 Task: Add The Seaweed Bath Co. Everyday Mineral Lotion SPF 40 Sunscreen to the cart.
Action: Mouse moved to (270, 130)
Screenshot: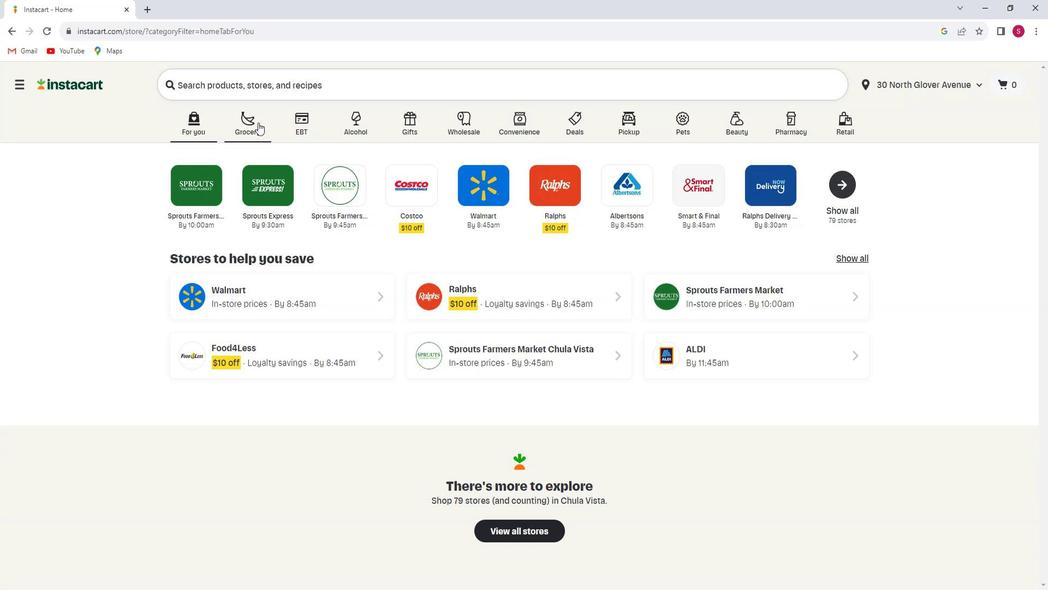 
Action: Mouse pressed left at (270, 130)
Screenshot: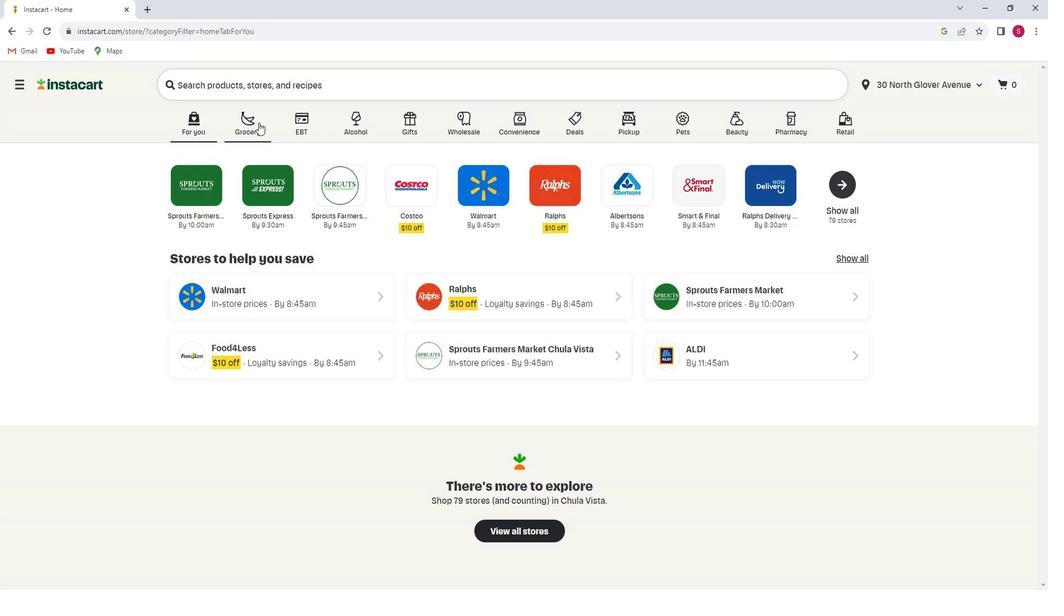 
Action: Mouse moved to (264, 336)
Screenshot: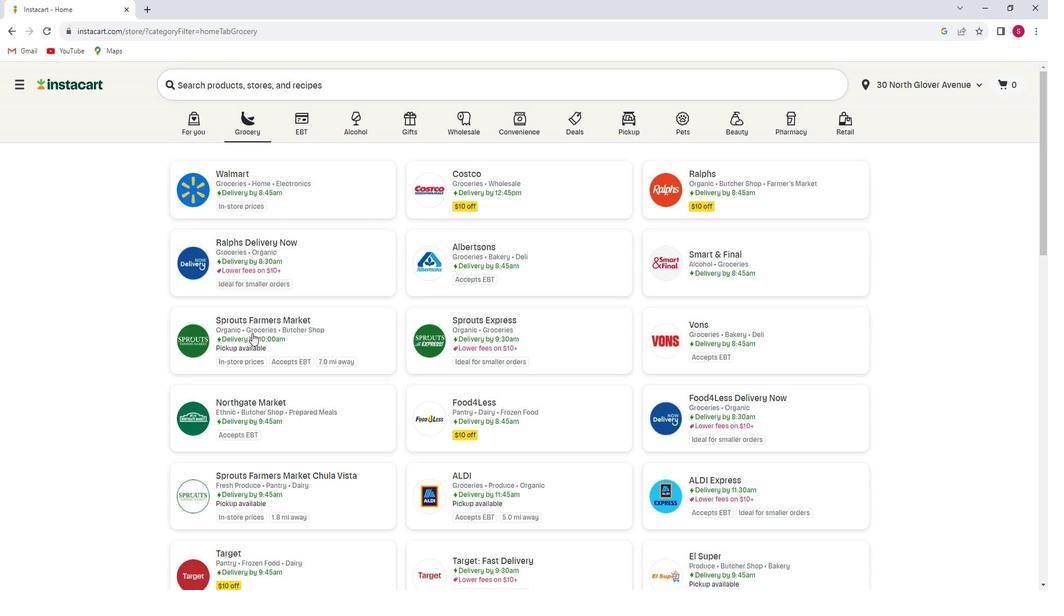 
Action: Mouse pressed left at (264, 336)
Screenshot: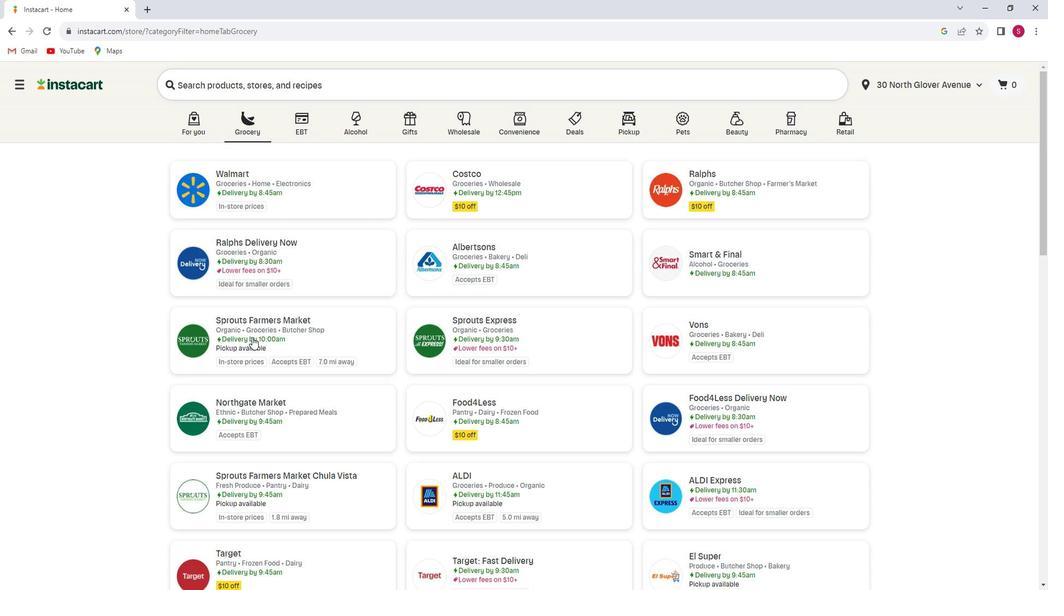 
Action: Mouse moved to (122, 344)
Screenshot: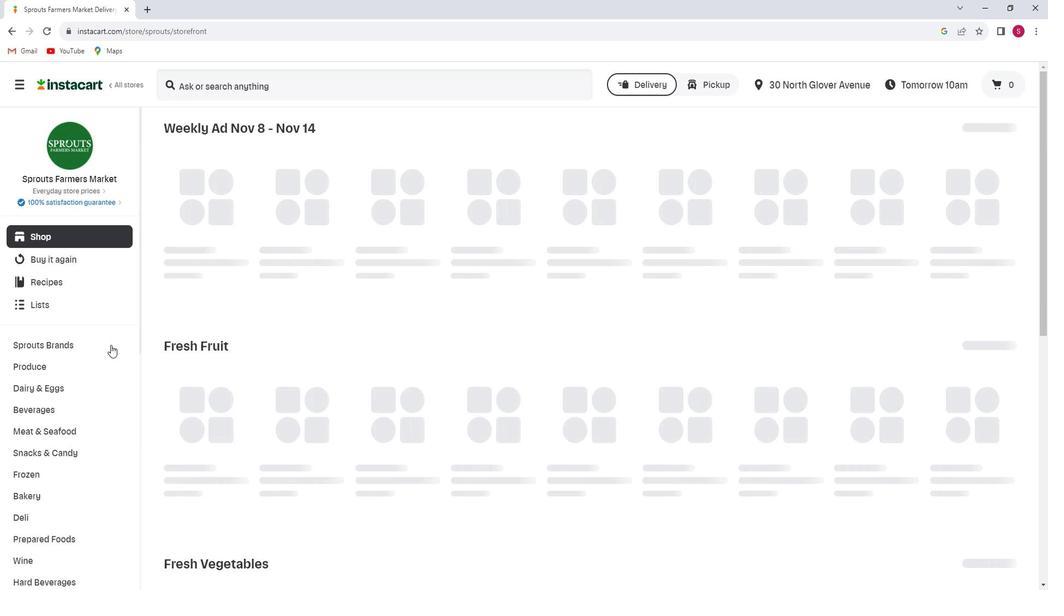 
Action: Mouse scrolled (122, 343) with delta (0, 0)
Screenshot: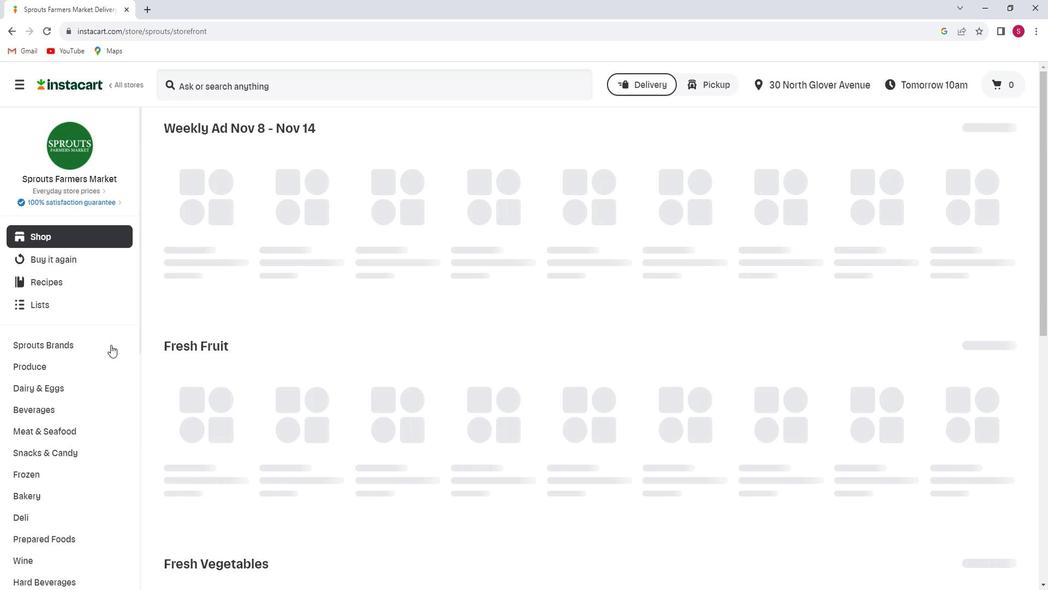 
Action: Mouse scrolled (122, 343) with delta (0, 0)
Screenshot: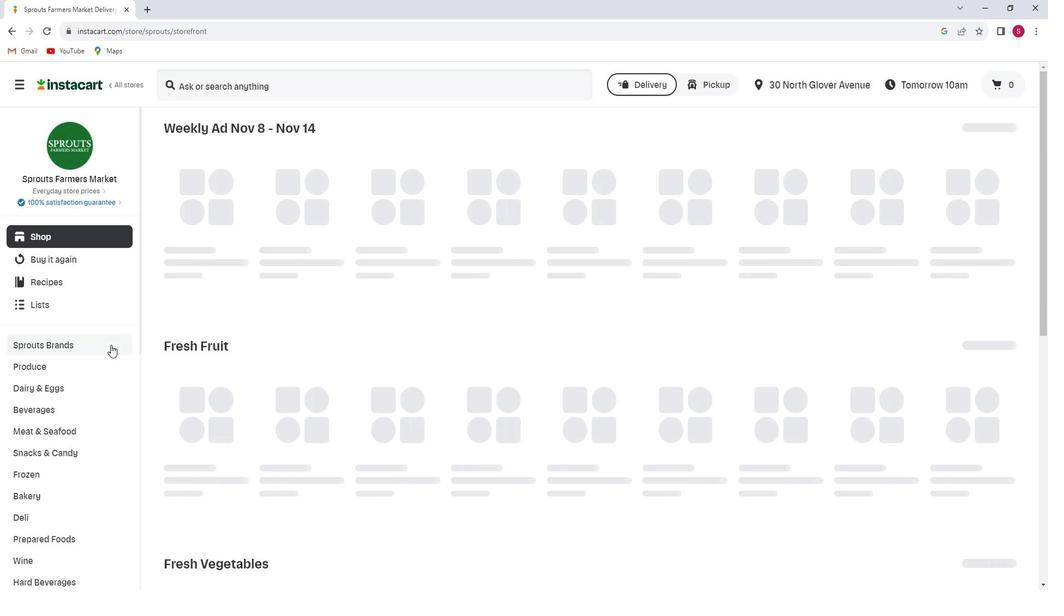 
Action: Mouse scrolled (122, 343) with delta (0, 0)
Screenshot: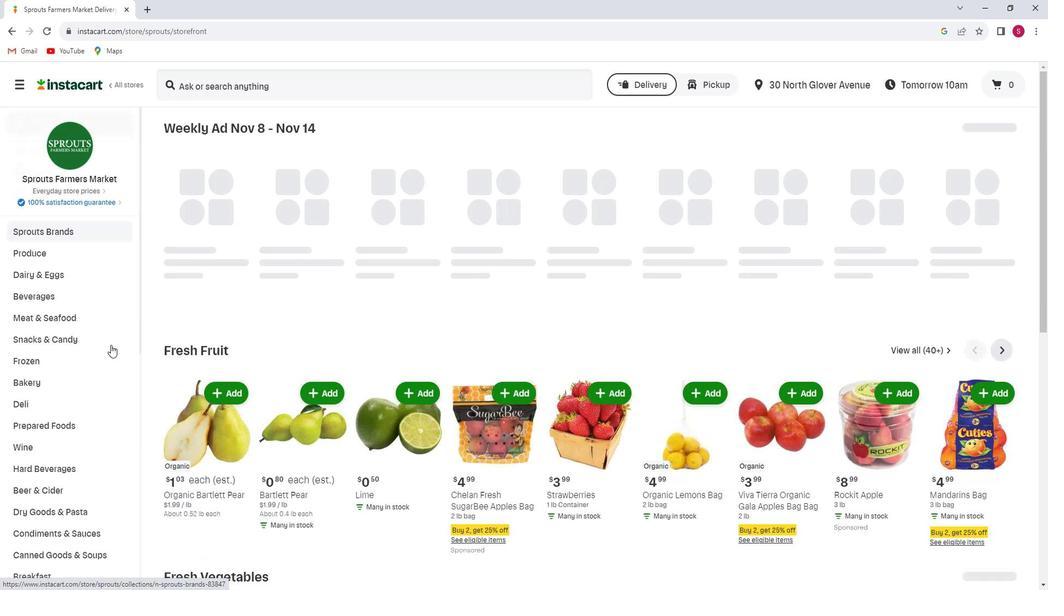 
Action: Mouse scrolled (122, 343) with delta (0, 0)
Screenshot: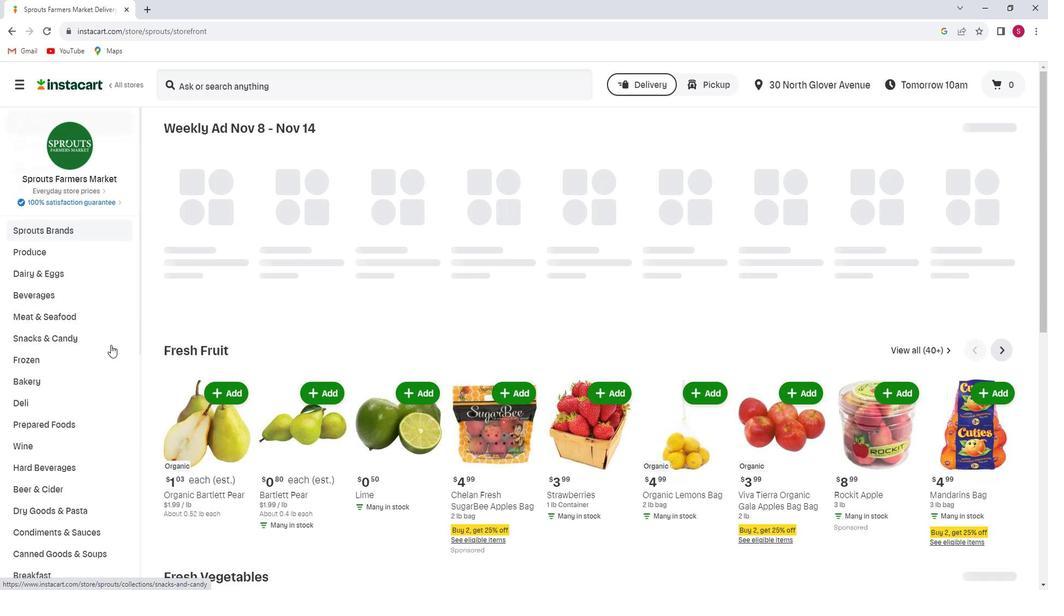 
Action: Mouse moved to (92, 356)
Screenshot: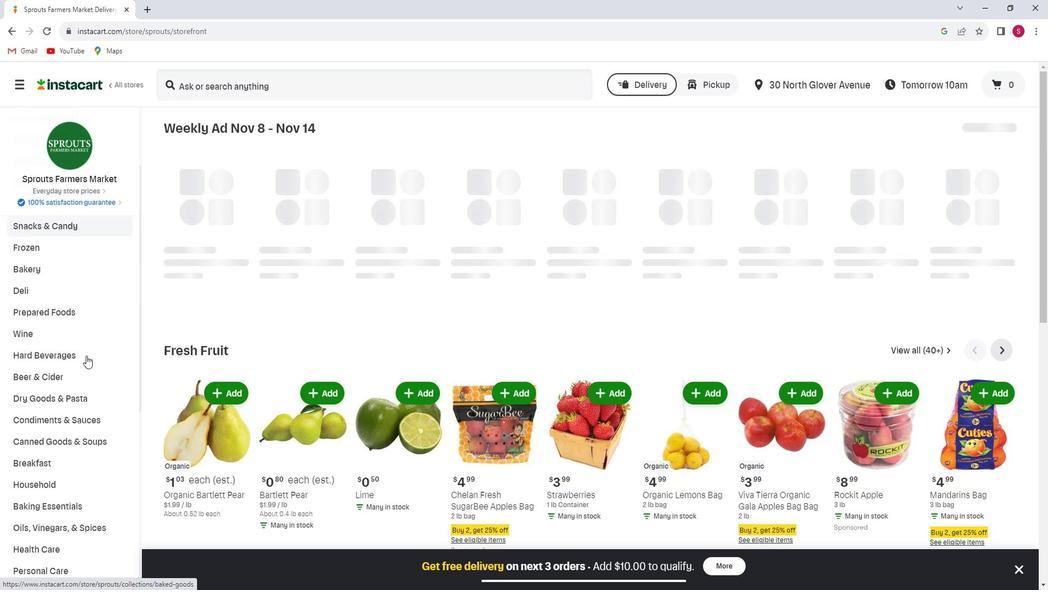 
Action: Mouse scrolled (92, 356) with delta (0, 0)
Screenshot: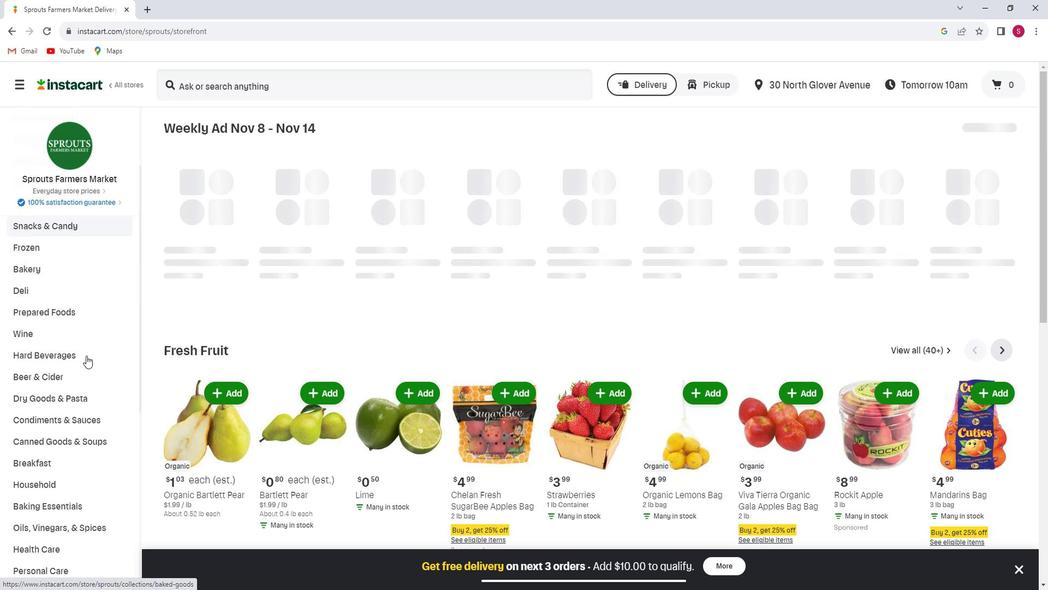 
Action: Mouse scrolled (92, 356) with delta (0, 0)
Screenshot: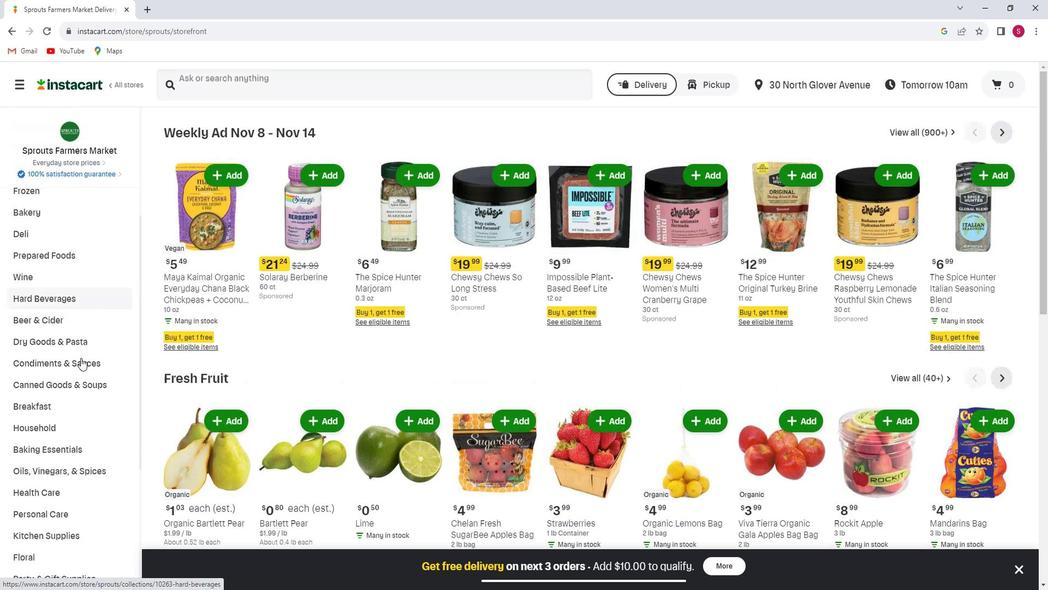 
Action: Mouse moved to (61, 373)
Screenshot: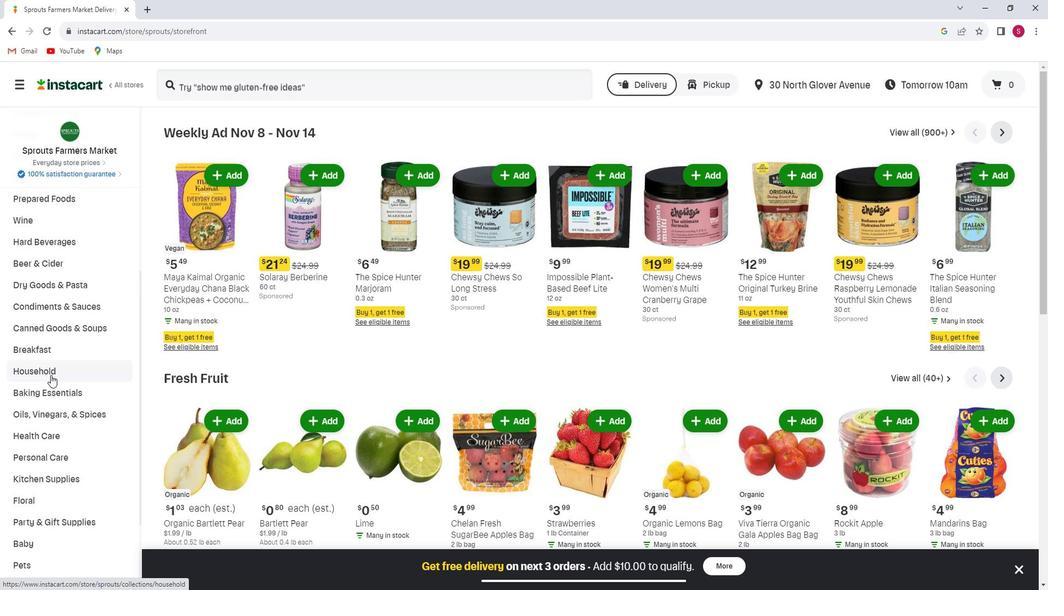 
Action: Mouse scrolled (61, 373) with delta (0, 0)
Screenshot: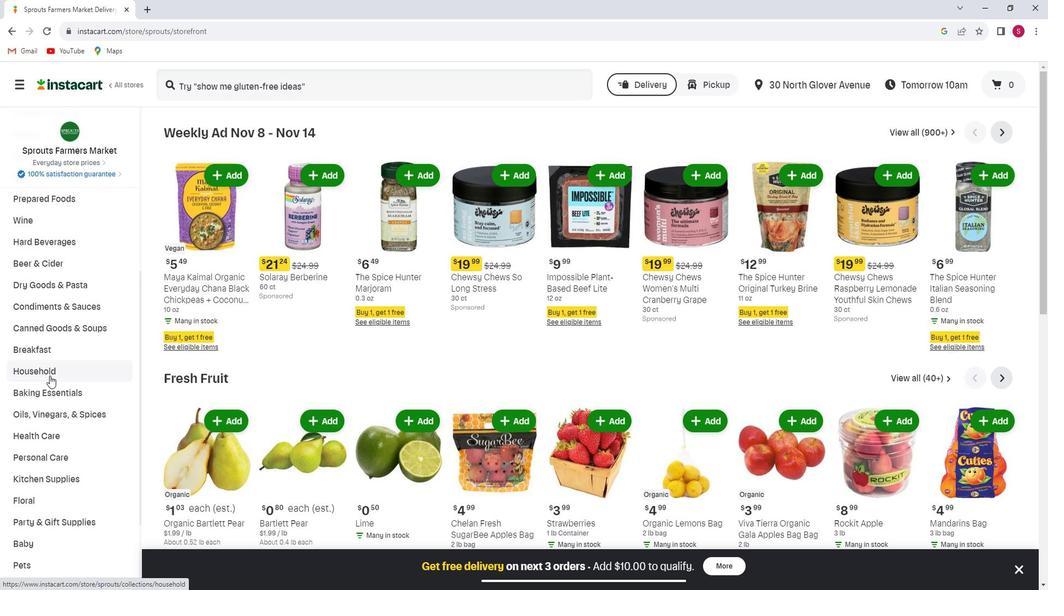 
Action: Mouse moved to (61, 373)
Screenshot: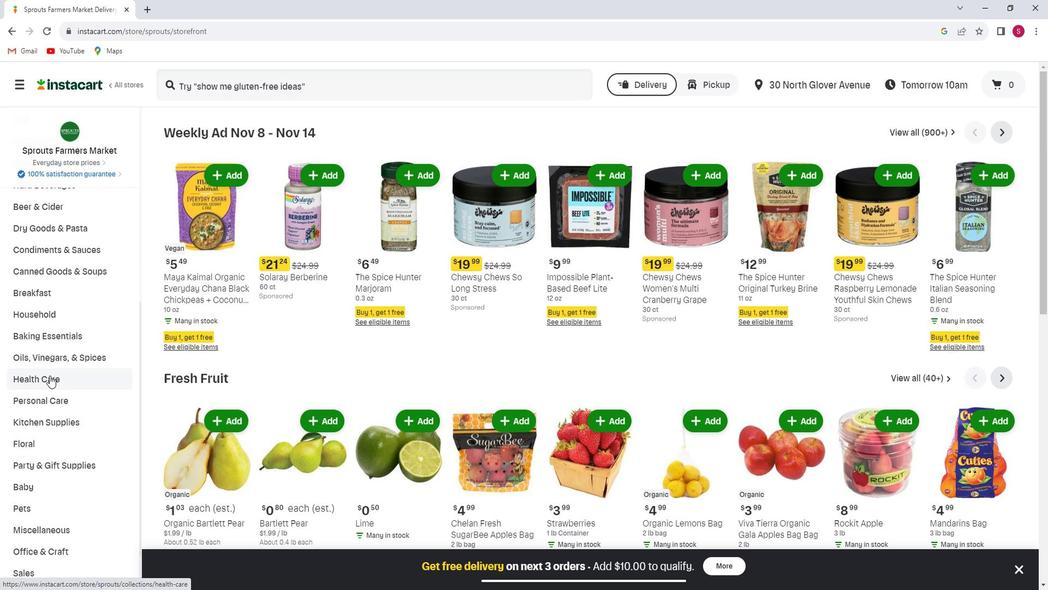 
Action: Mouse scrolled (61, 373) with delta (0, 0)
Screenshot: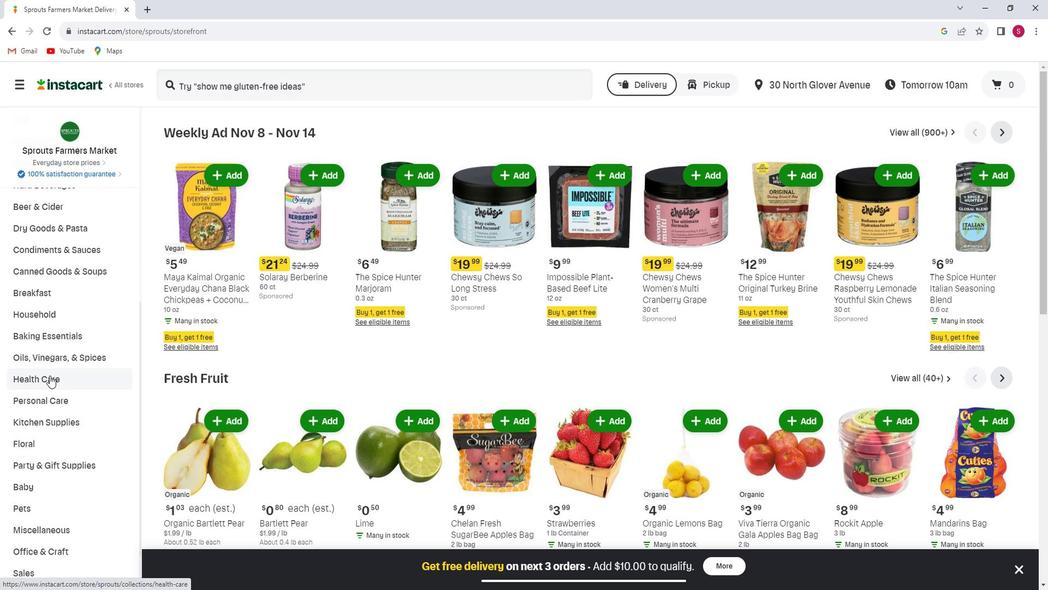 
Action: Mouse moved to (78, 345)
Screenshot: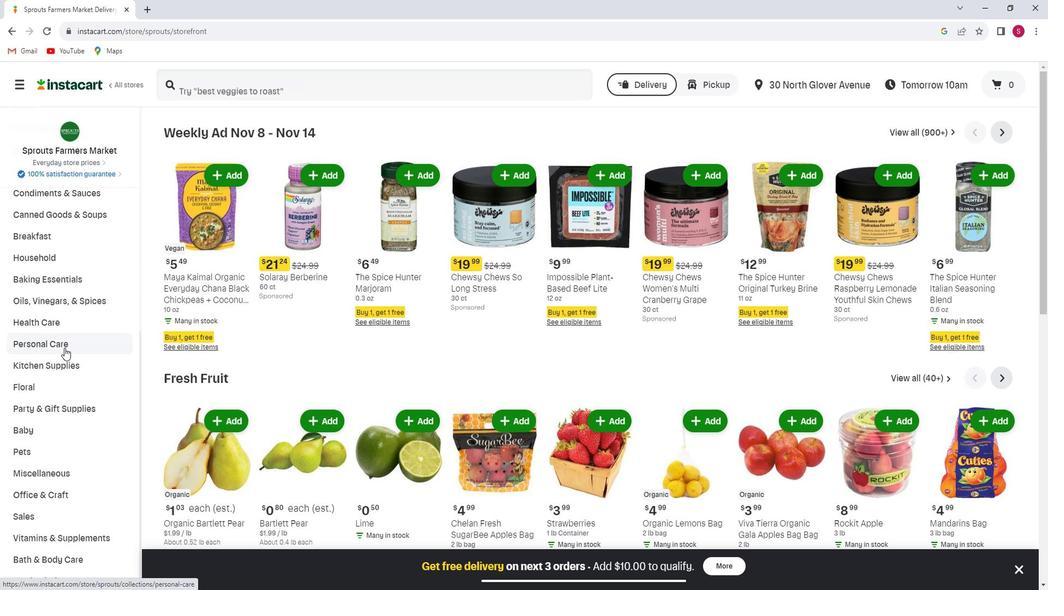 
Action: Mouse pressed left at (78, 345)
Screenshot: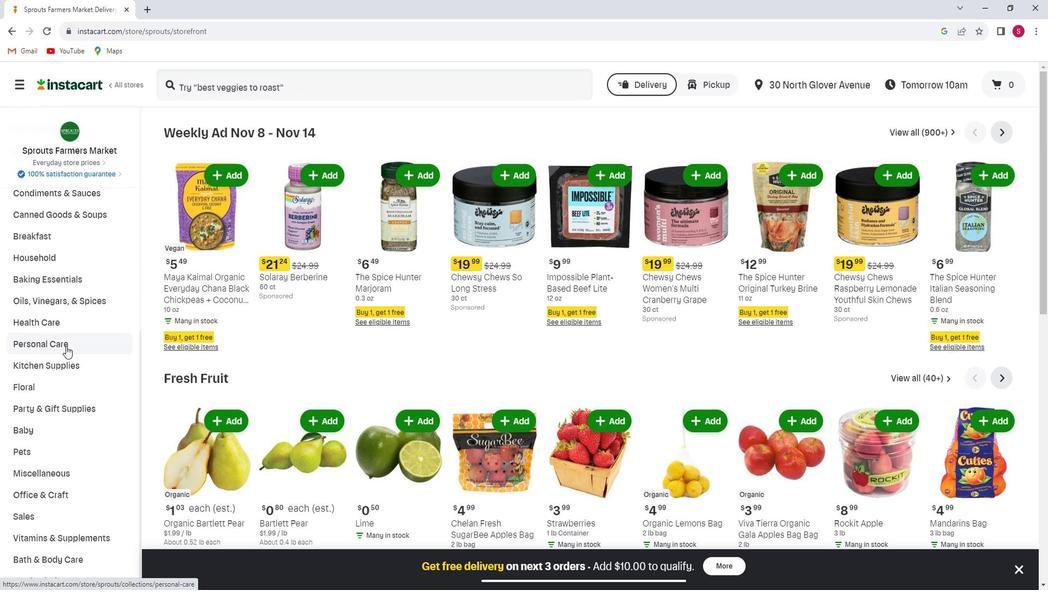 
Action: Mouse moved to (832, 293)
Screenshot: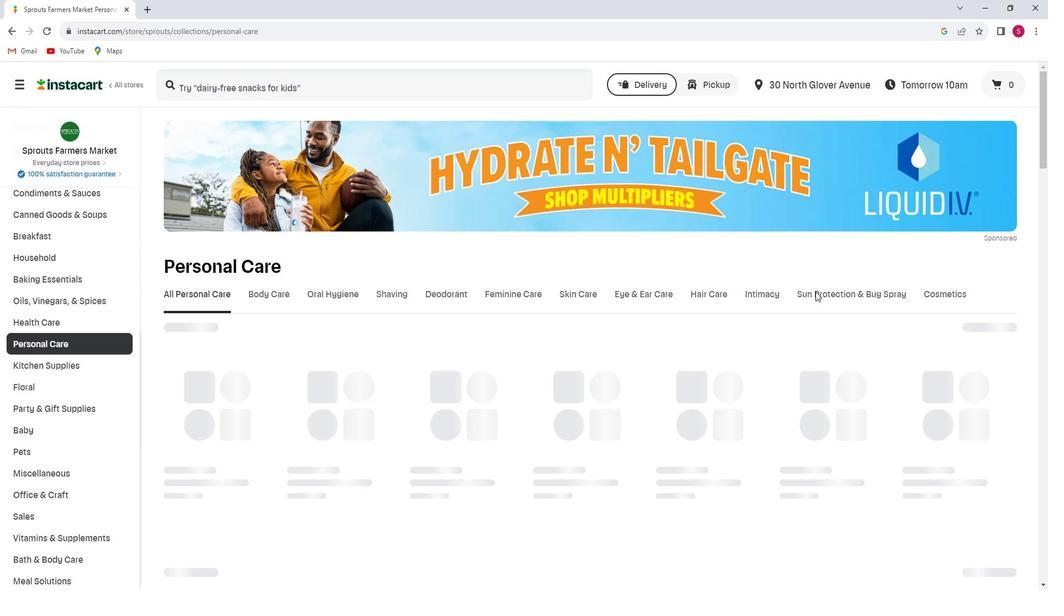 
Action: Mouse pressed left at (832, 293)
Screenshot: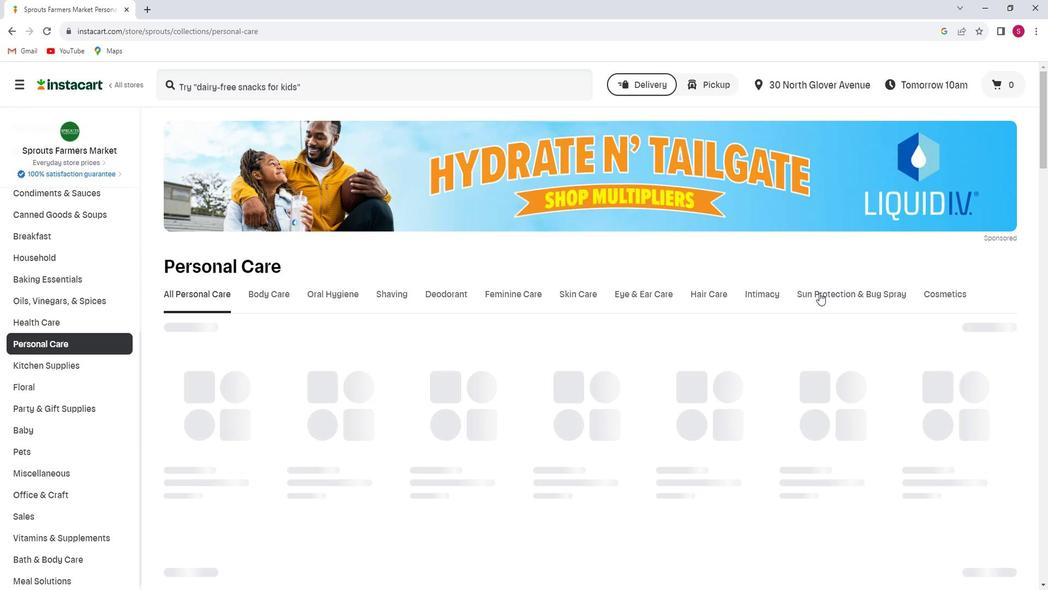 
Action: Mouse moved to (363, 93)
Screenshot: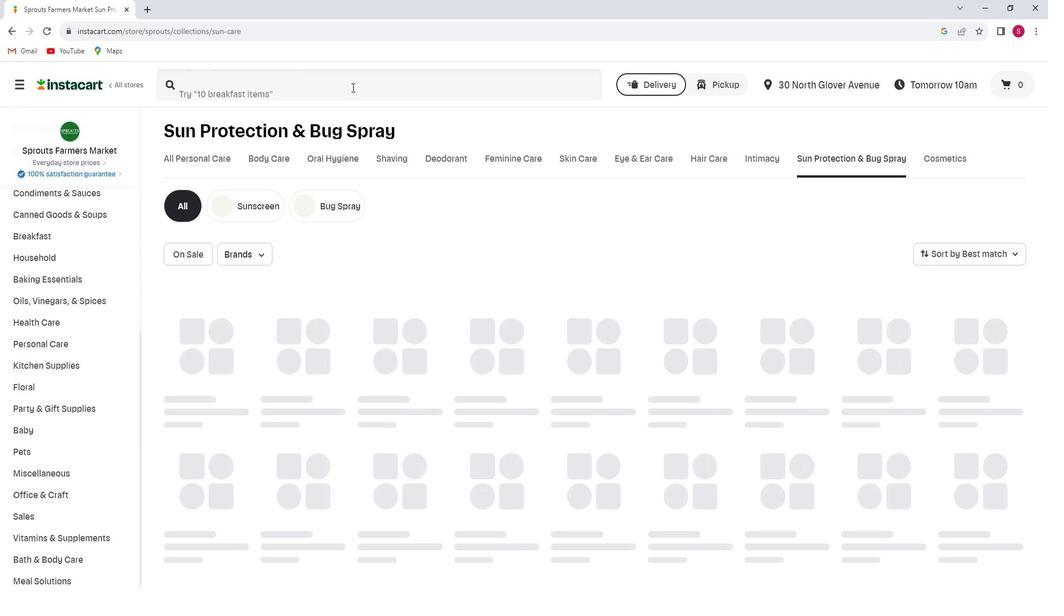 
Action: Mouse pressed left at (363, 93)
Screenshot: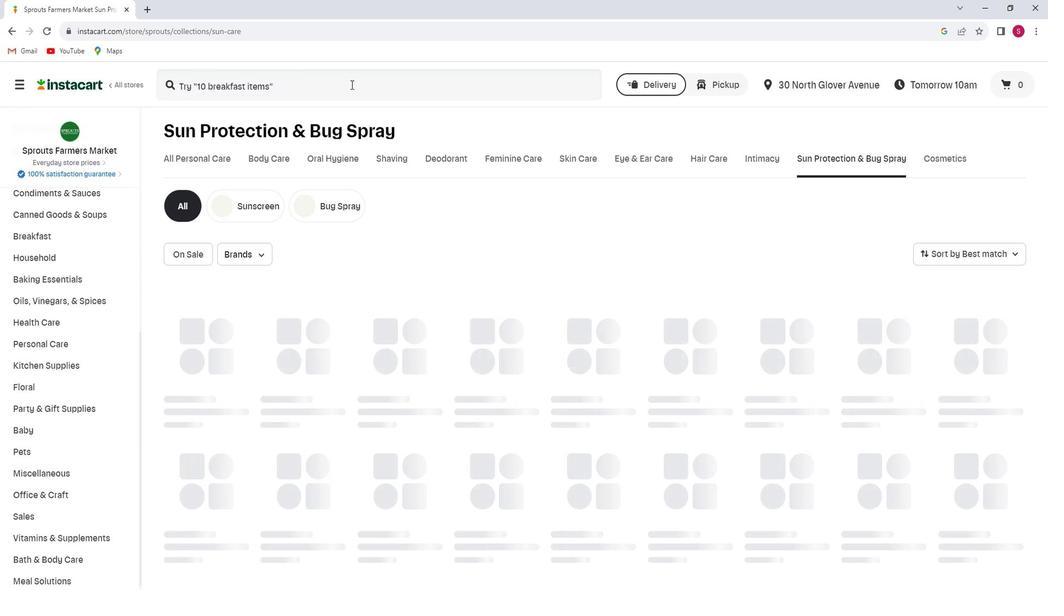 
Action: Mouse moved to (362, 93)
Screenshot: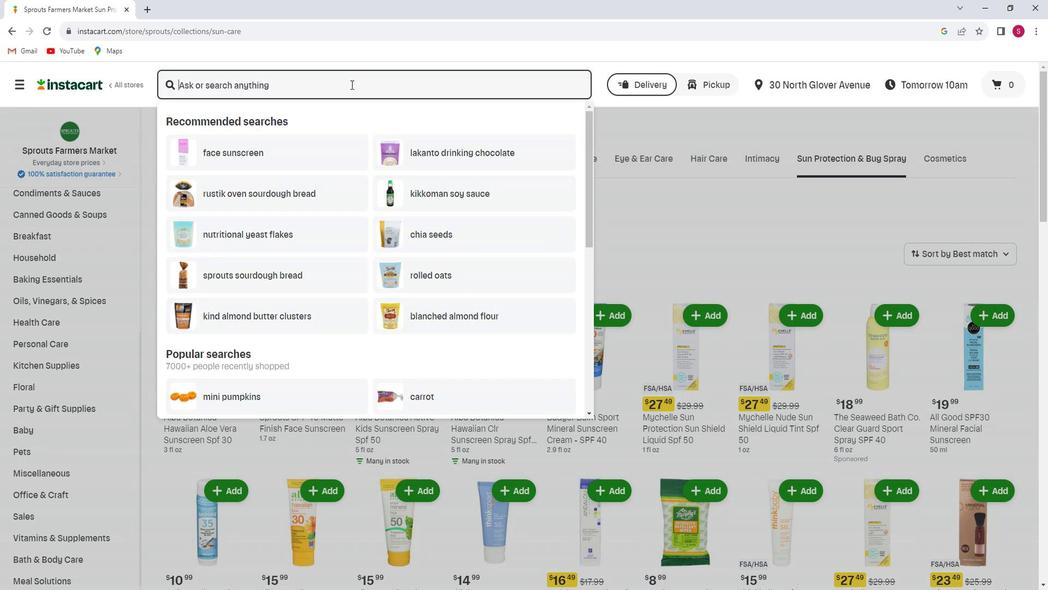 
Action: Key pressed <Key.shift>The<Key.space><Key.shift>Seaweed<Key.space><Key.shift>Bath<Key.space><Key.shift>Co.<Key.space><Key.shift>Everyday<Key.space><Key.shift>Mineral<Key.space><Key.shift>Lotion<Key.space><Key.shift>SPF<Key.space>40<Key.space><Key.shift>Sunscreen<Key.space><Key.enter>
Screenshot: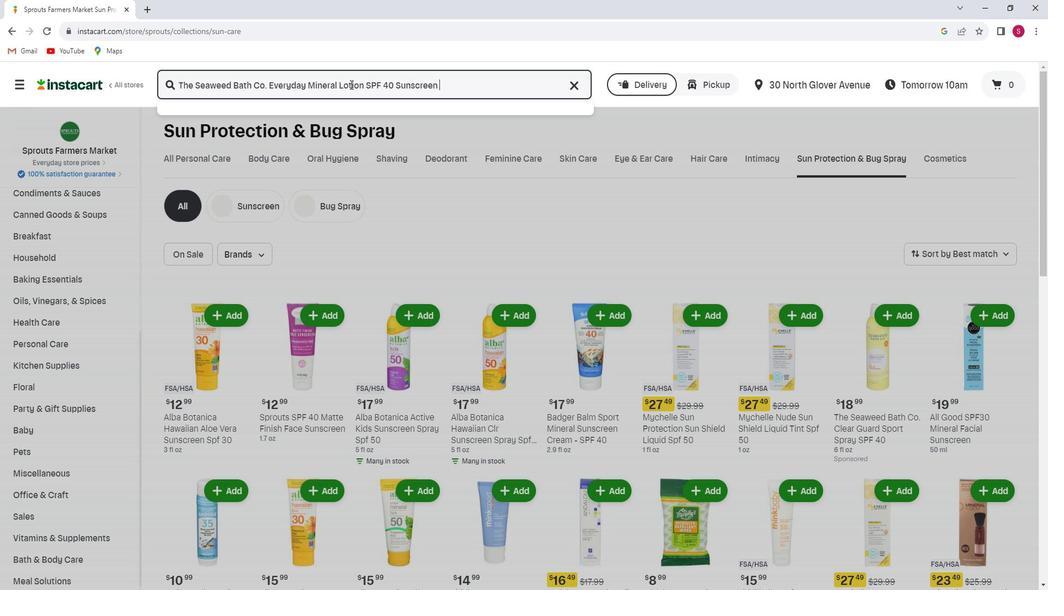 
Action: Mouse moved to (379, 151)
Screenshot: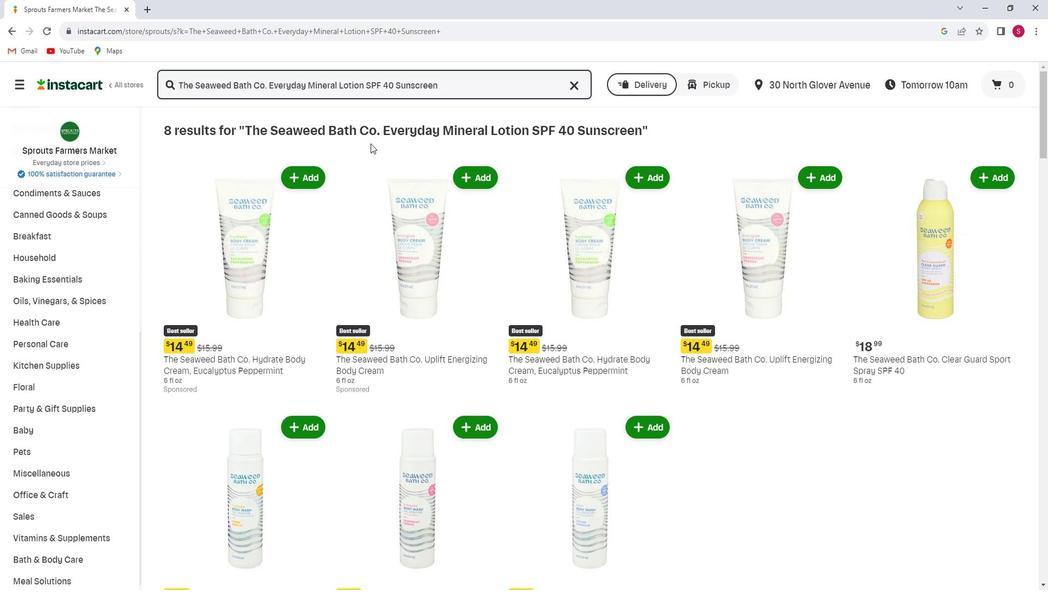 
Action: Mouse scrolled (379, 150) with delta (0, 0)
Screenshot: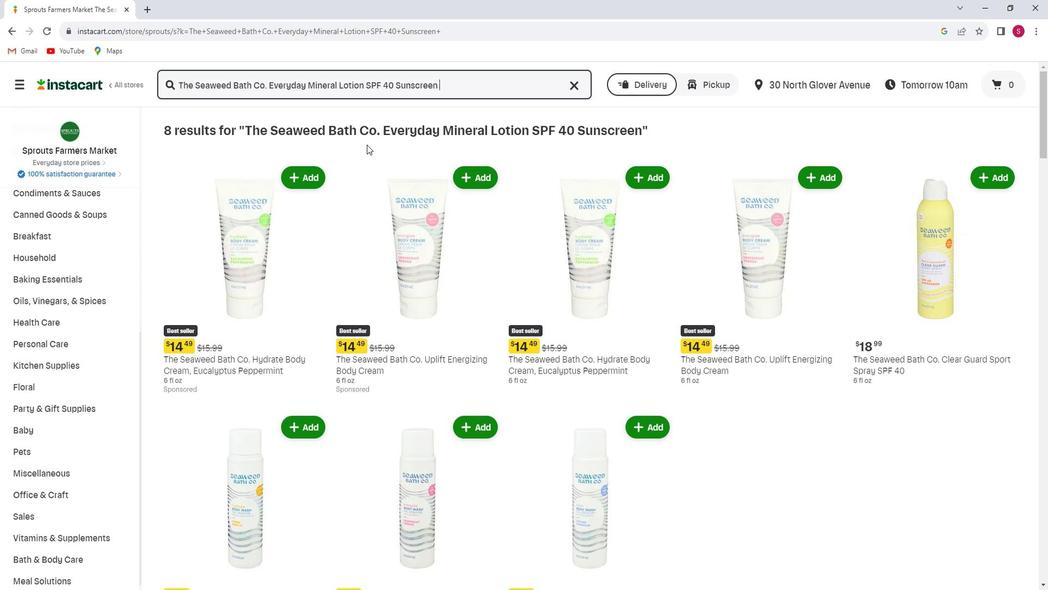 
Action: Mouse moved to (375, 162)
Screenshot: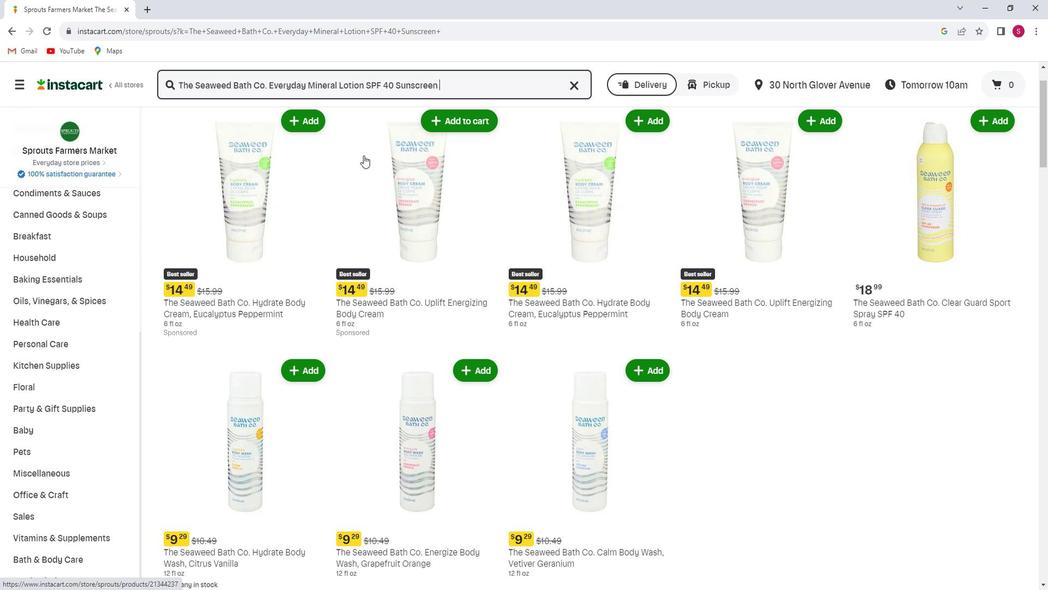 
Action: Mouse scrolled (375, 161) with delta (0, 0)
Screenshot: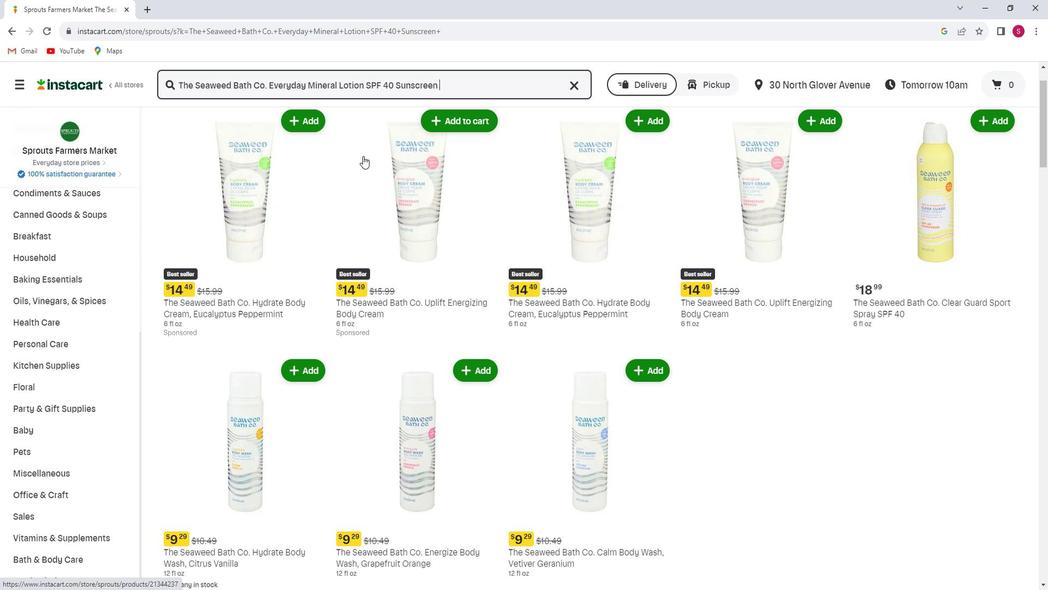 
Action: Mouse scrolled (375, 162) with delta (0, 0)
Screenshot: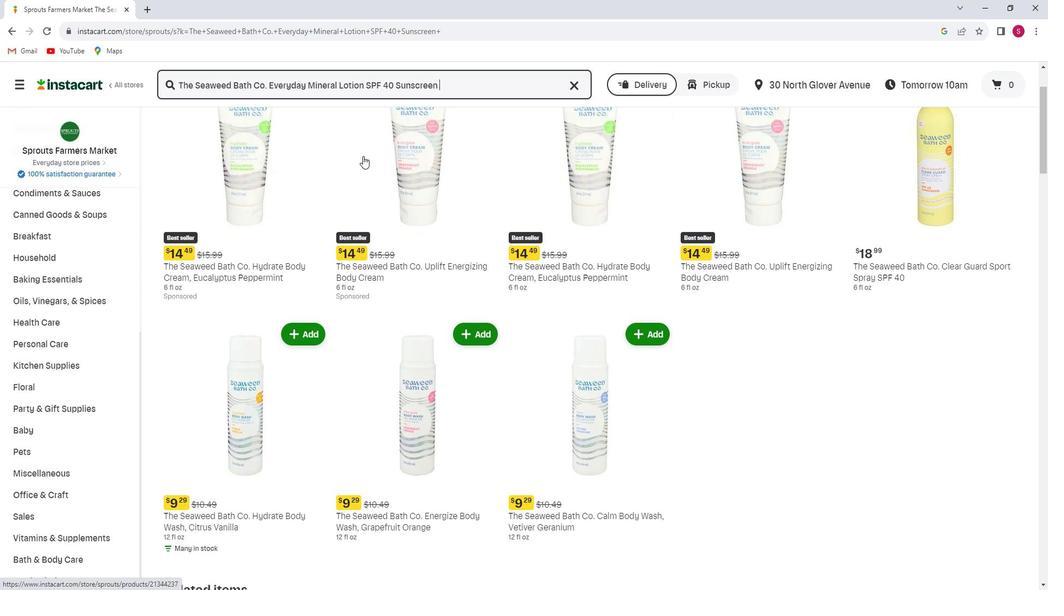 
Action: Mouse scrolled (375, 161) with delta (0, 0)
Screenshot: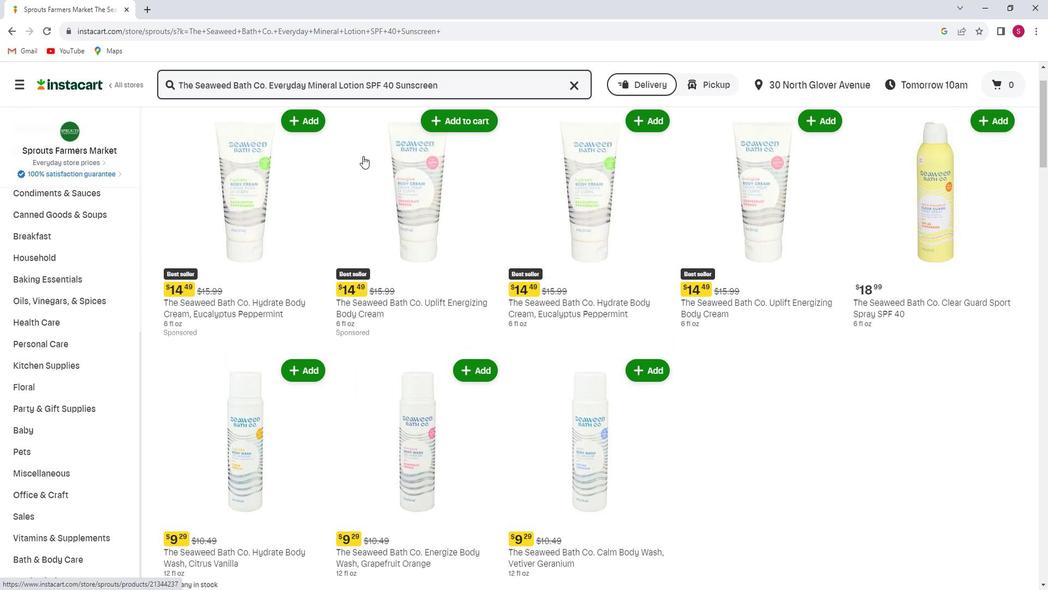 
Action: Mouse scrolled (375, 161) with delta (0, 0)
Screenshot: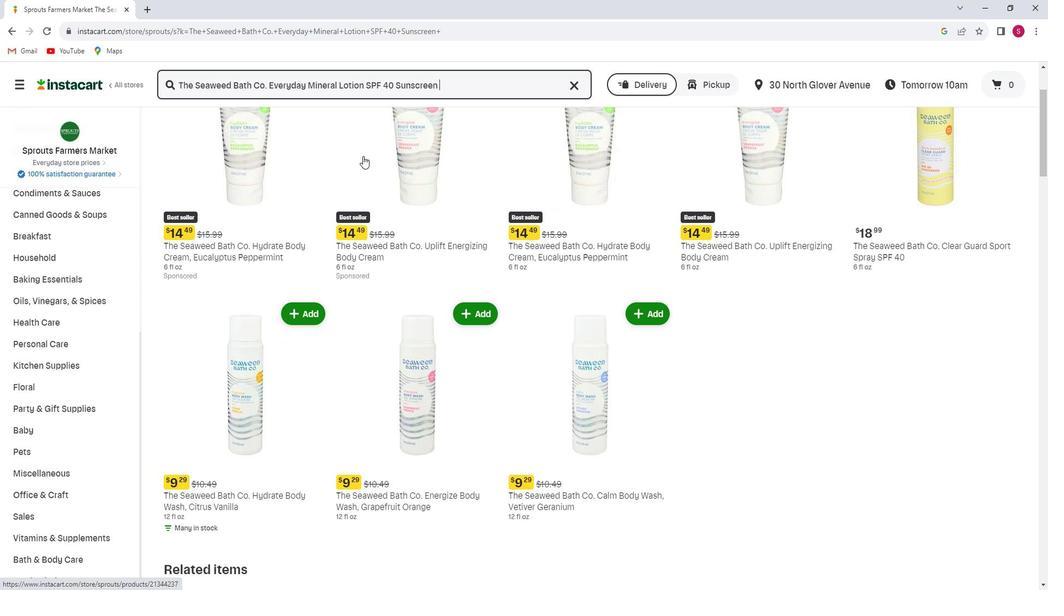
Action: Mouse scrolled (375, 161) with delta (0, 0)
Screenshot: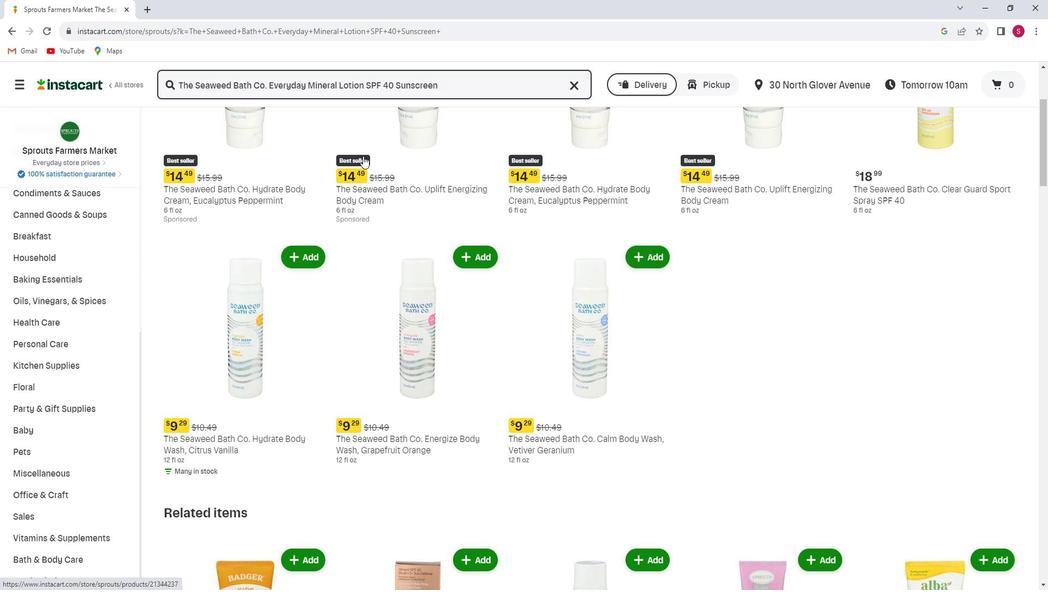 
Action: Mouse scrolled (375, 162) with delta (0, 0)
Screenshot: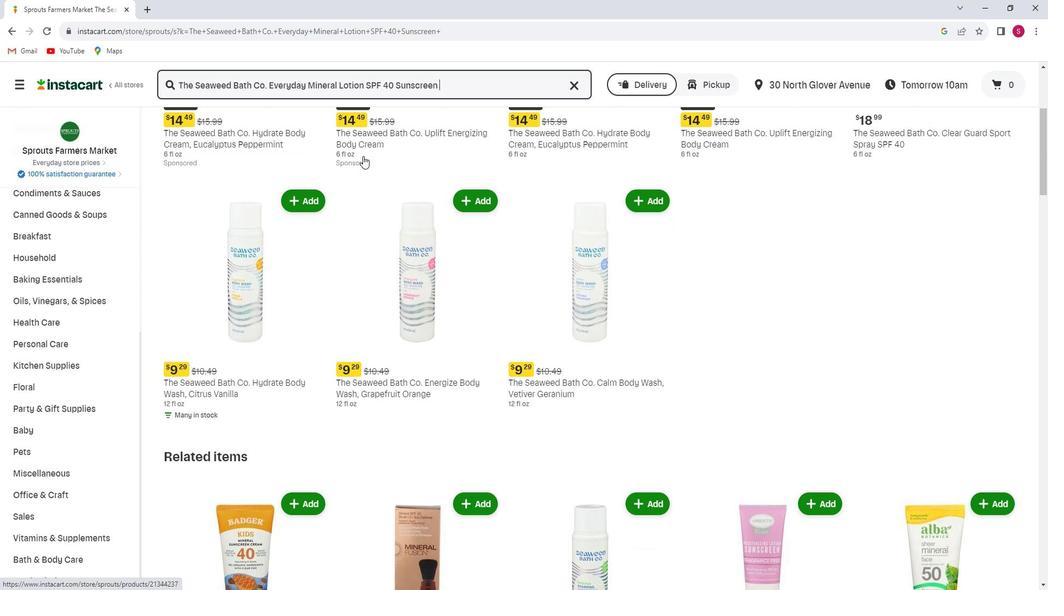 
Action: Mouse scrolled (375, 161) with delta (0, 0)
Screenshot: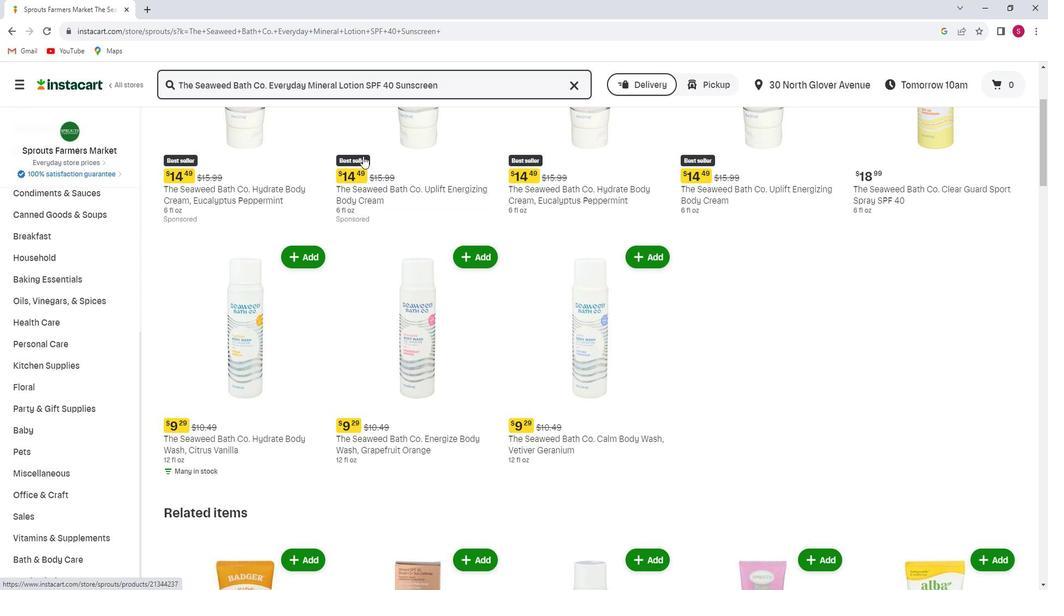 
Action: Mouse scrolled (375, 161) with delta (0, 0)
Screenshot: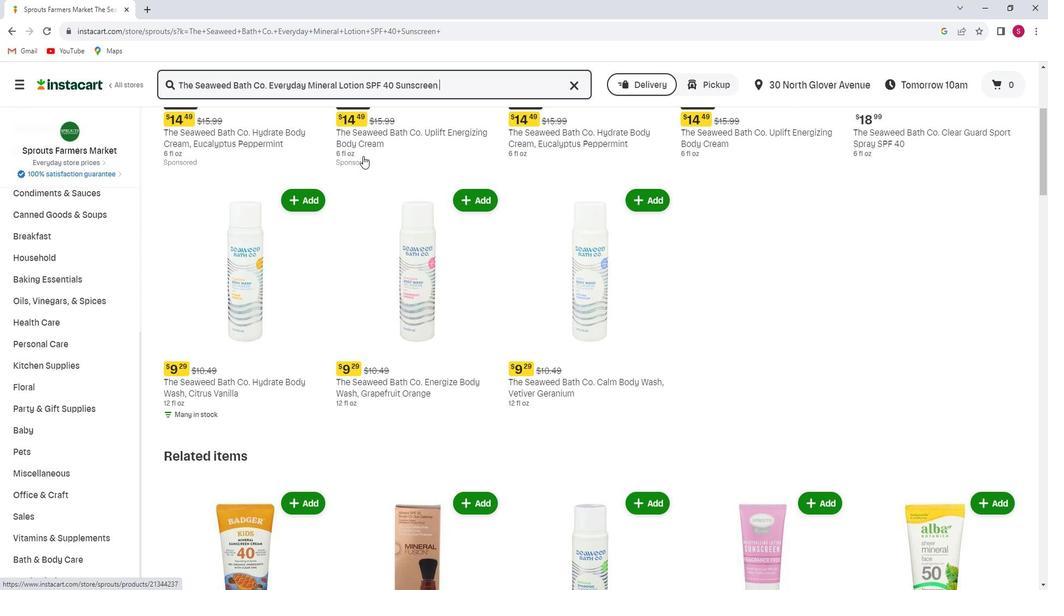 
Action: Mouse scrolled (375, 161) with delta (0, 0)
Screenshot: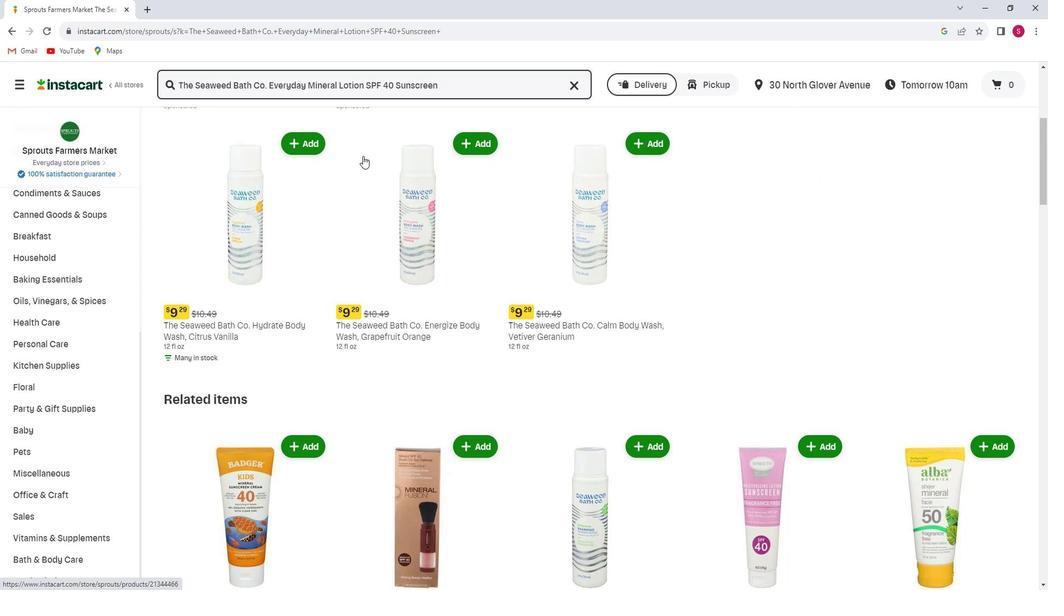 
Action: Mouse scrolled (375, 161) with delta (0, 0)
Screenshot: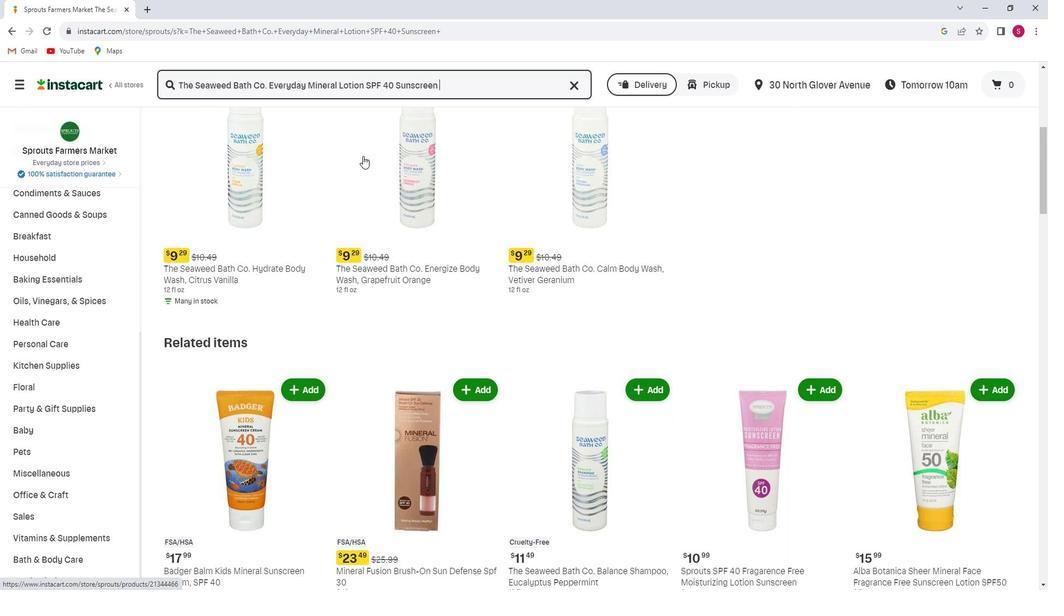 
Action: Mouse scrolled (375, 161) with delta (0, 0)
Screenshot: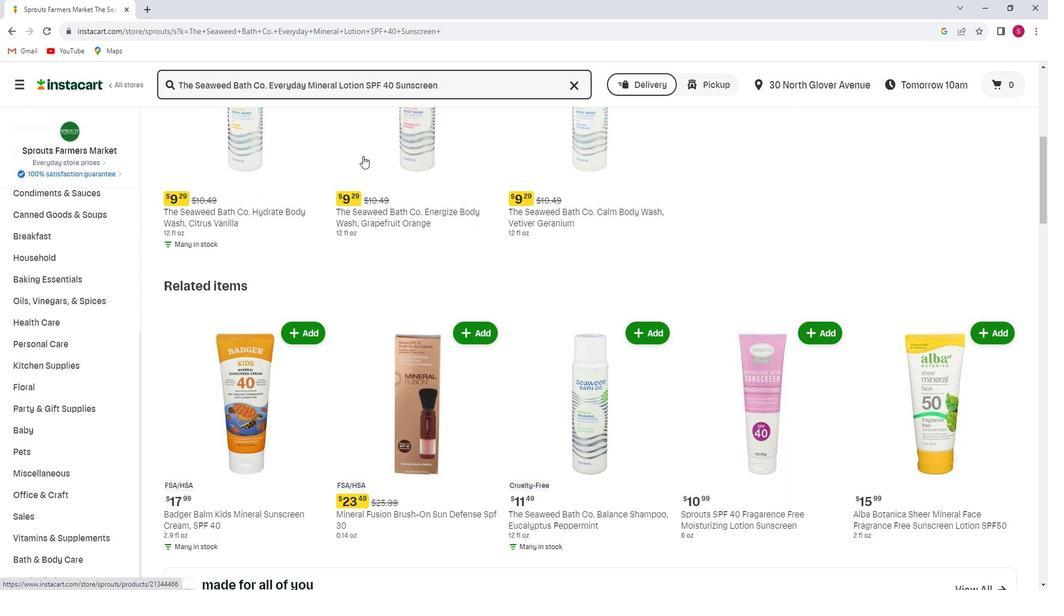 
Action: Mouse scrolled (375, 161) with delta (0, 0)
Screenshot: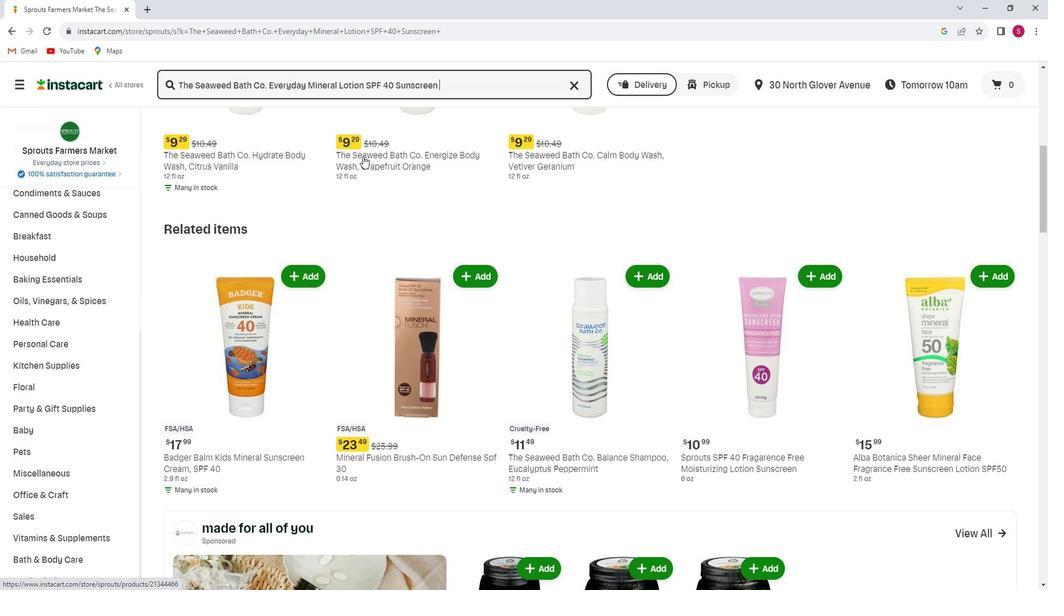 
Action: Mouse scrolled (375, 161) with delta (0, 0)
Screenshot: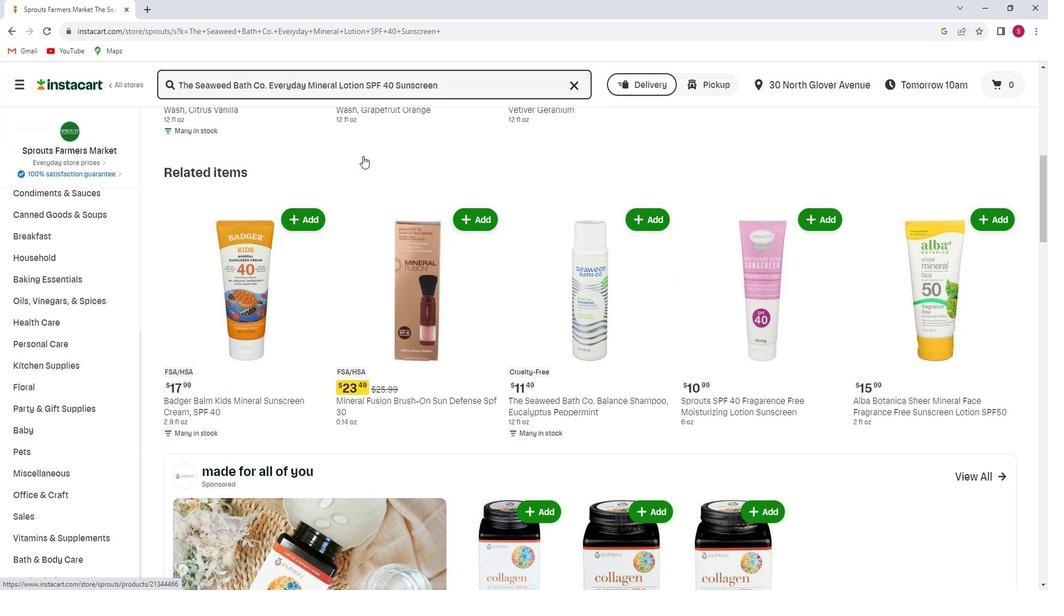 
Action: Mouse scrolled (375, 161) with delta (0, 0)
Screenshot: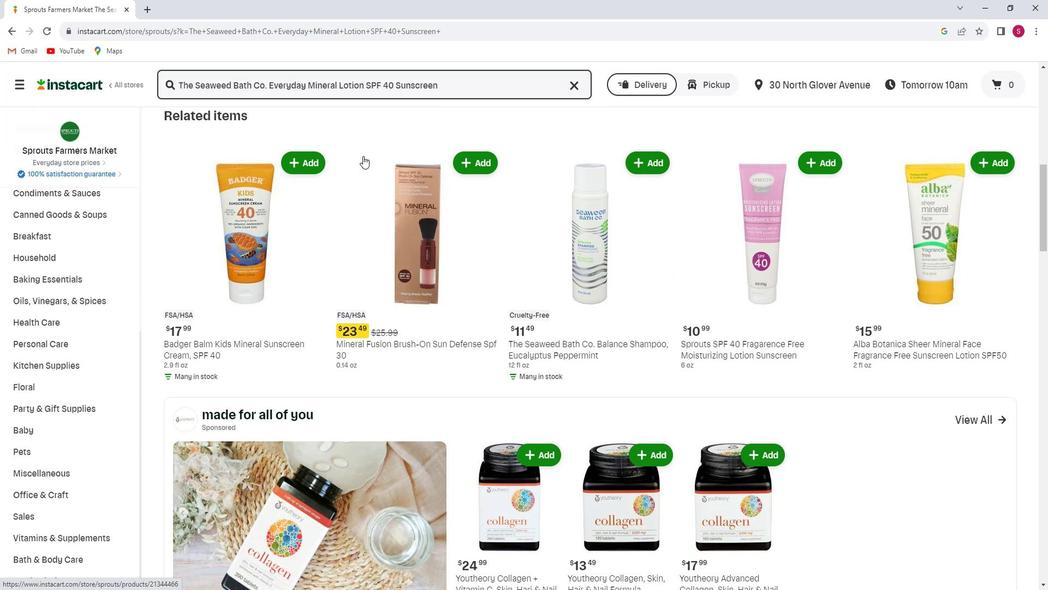 
Action: Mouse scrolled (375, 161) with delta (0, 0)
Screenshot: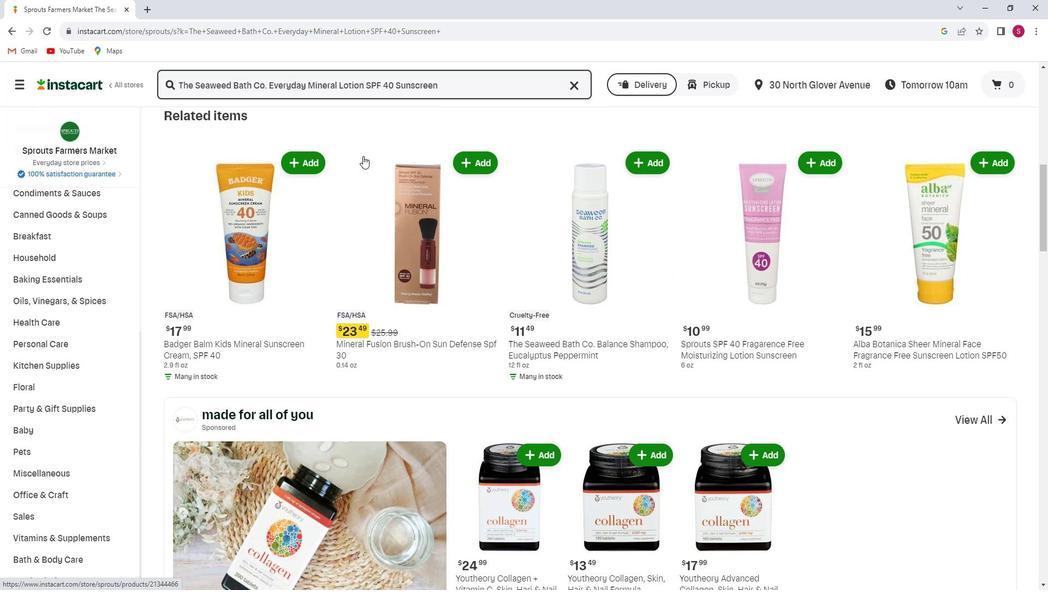 
Action: Mouse scrolled (375, 161) with delta (0, 0)
Screenshot: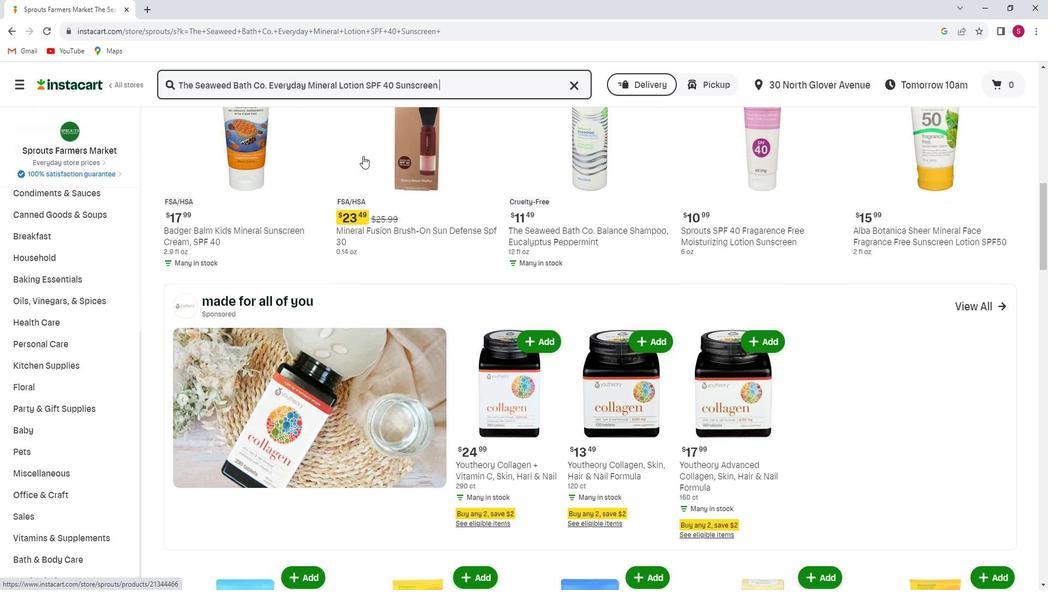 
Action: Mouse scrolled (375, 161) with delta (0, 0)
Screenshot: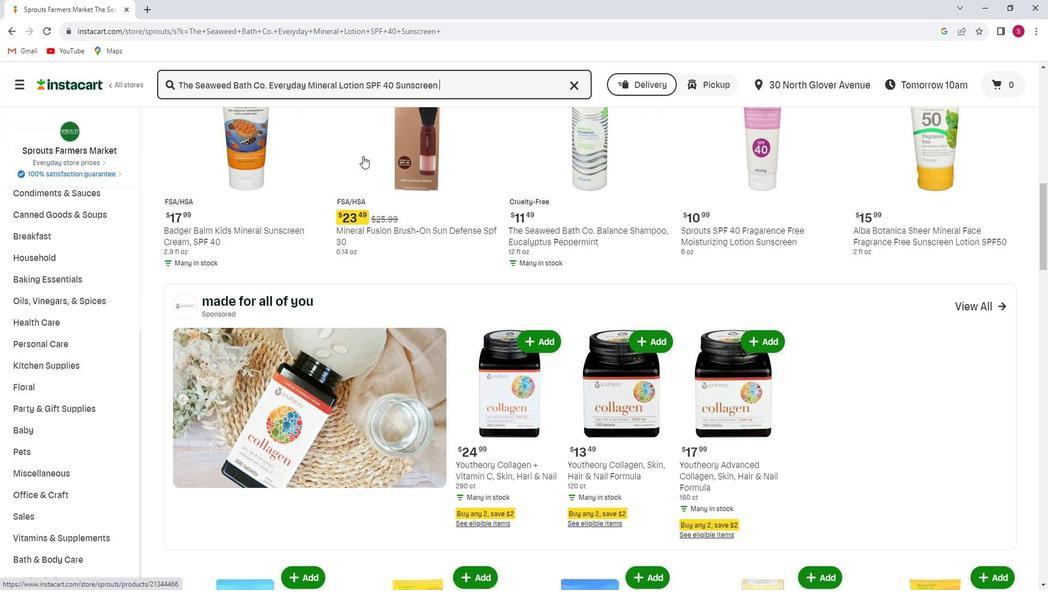 
Action: Mouse scrolled (375, 161) with delta (0, 0)
Screenshot: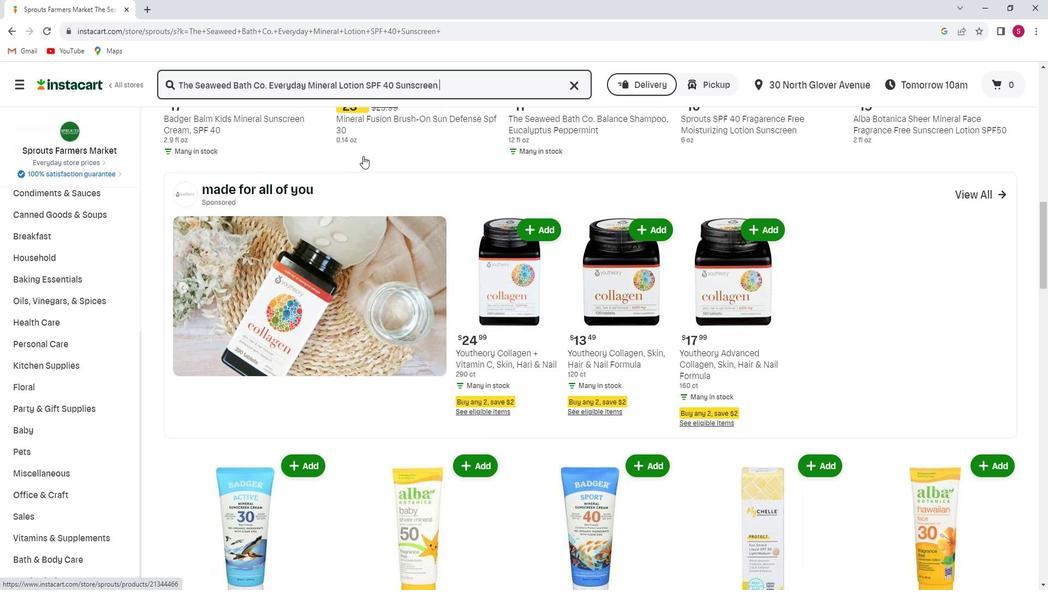 
Action: Mouse scrolled (375, 161) with delta (0, 0)
Screenshot: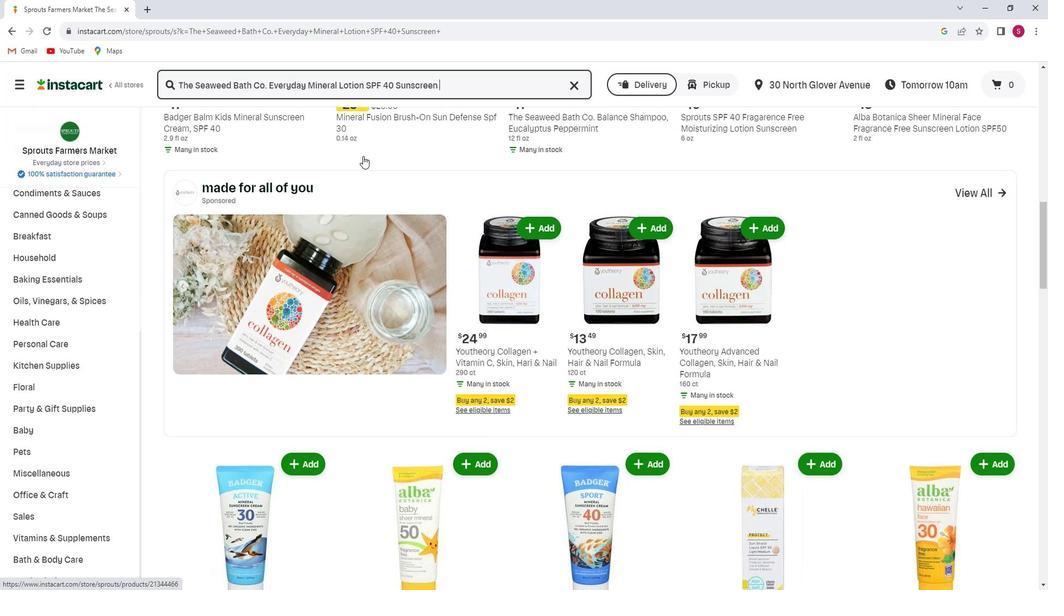 
Action: Mouse scrolled (375, 161) with delta (0, 0)
Screenshot: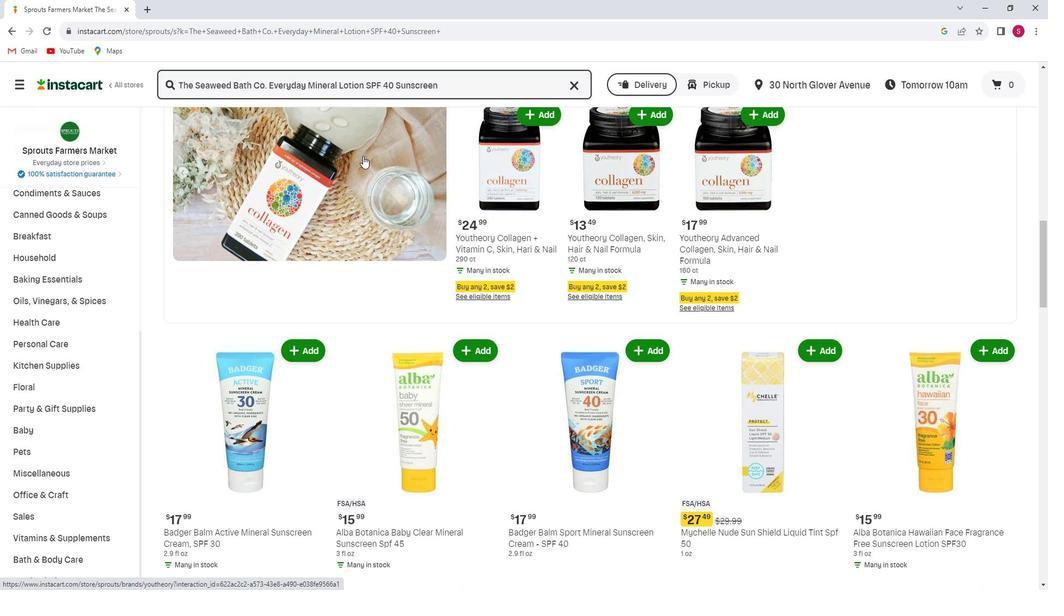 
Action: Mouse scrolled (375, 161) with delta (0, 0)
Screenshot: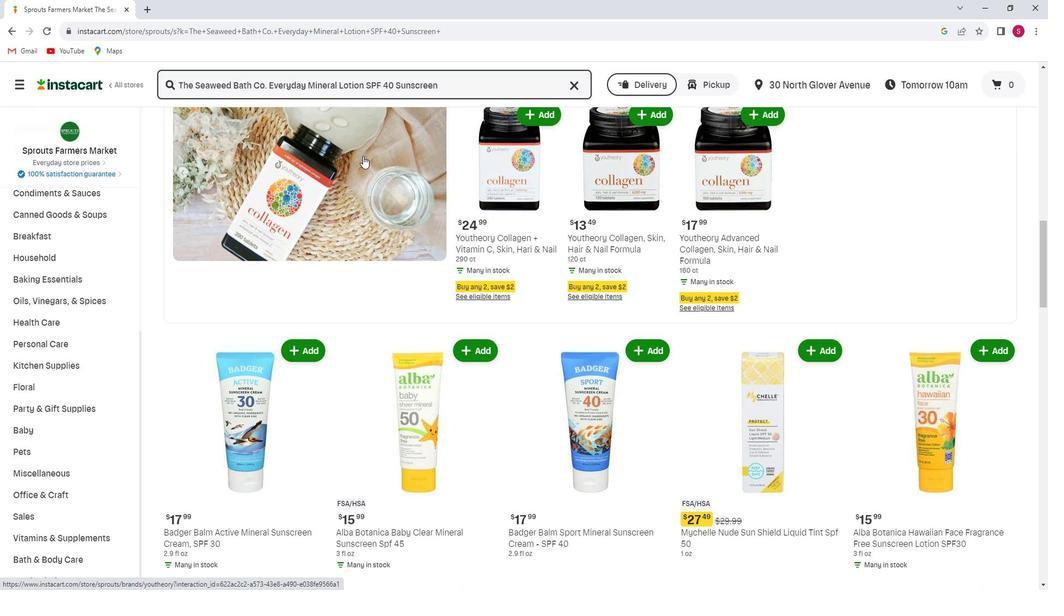 
Action: Mouse scrolled (375, 161) with delta (0, 0)
Screenshot: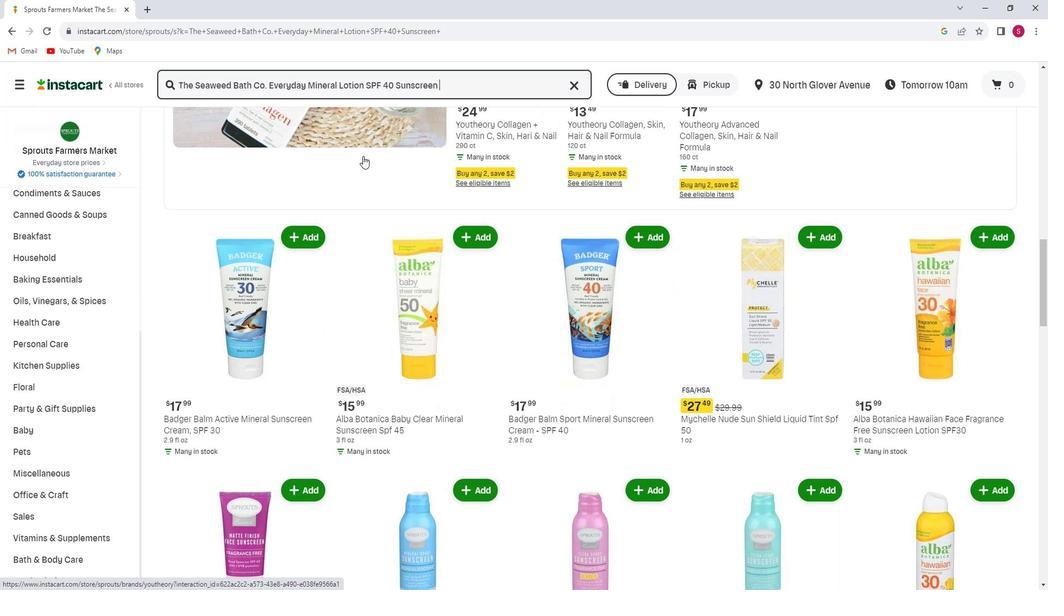
Action: Mouse scrolled (375, 161) with delta (0, 0)
Screenshot: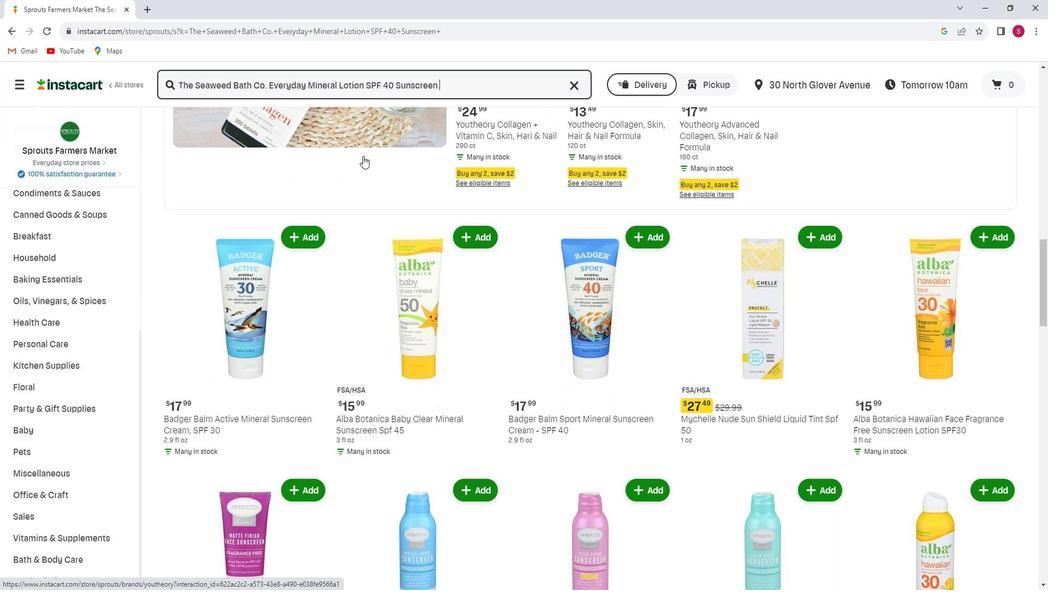 
Action: Mouse scrolled (375, 161) with delta (0, 0)
Screenshot: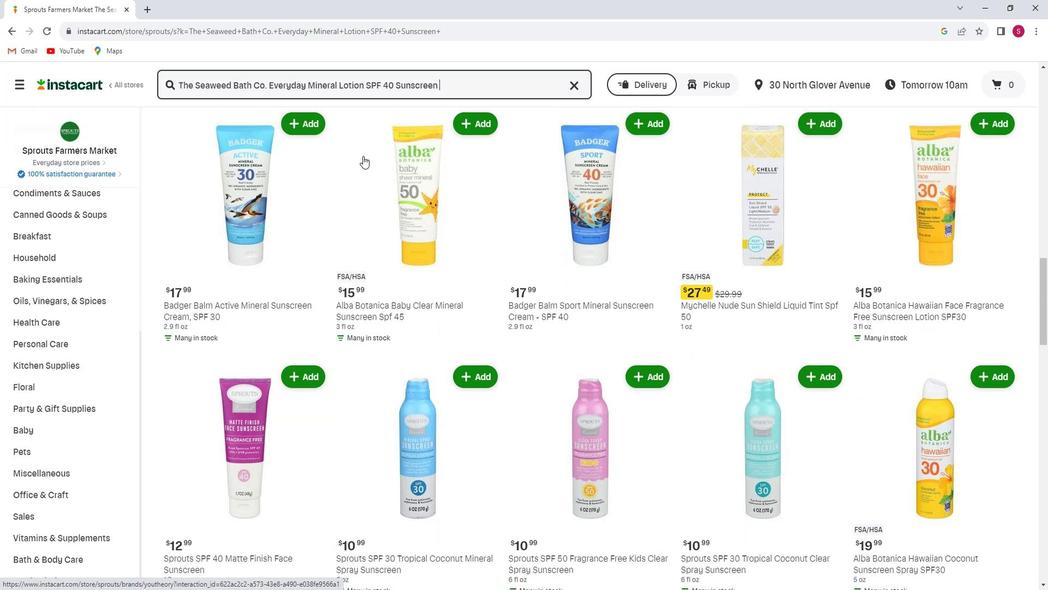 
Action: Mouse scrolled (375, 161) with delta (0, 0)
Screenshot: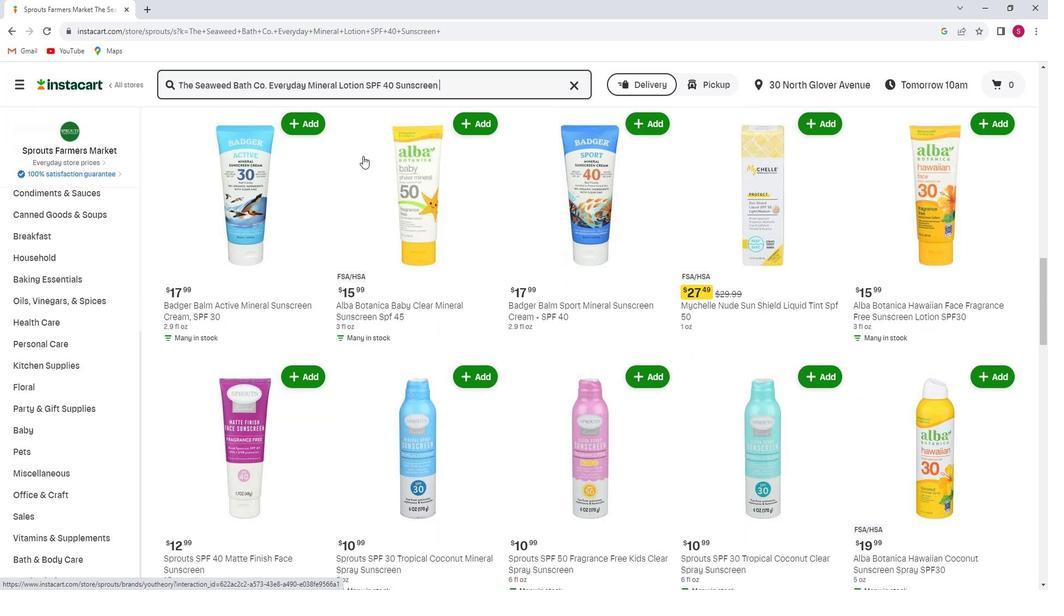 
Action: Mouse scrolled (375, 161) with delta (0, 0)
Screenshot: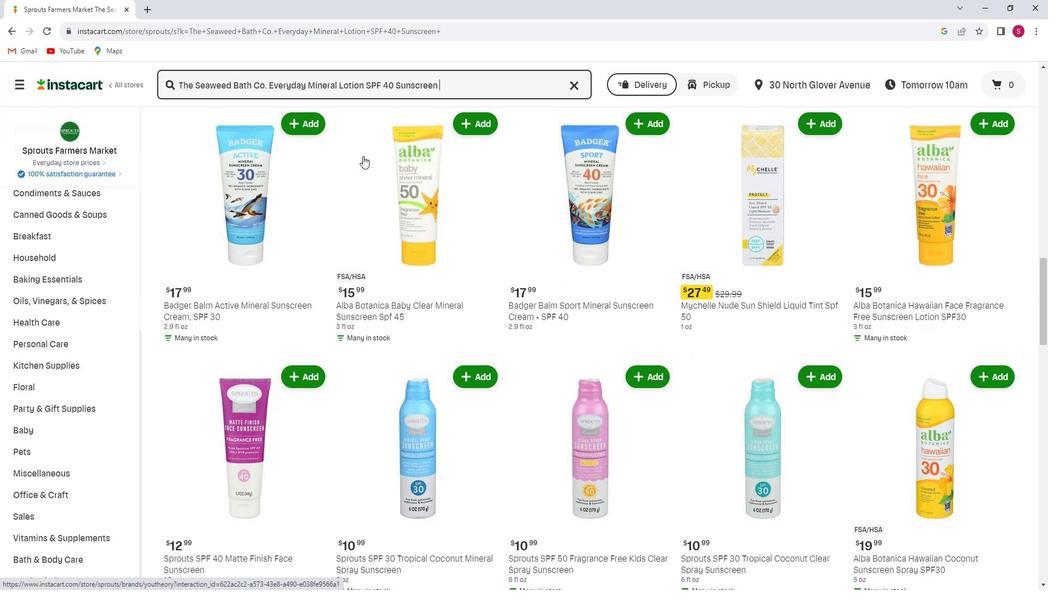 
Action: Mouse scrolled (375, 161) with delta (0, 0)
Screenshot: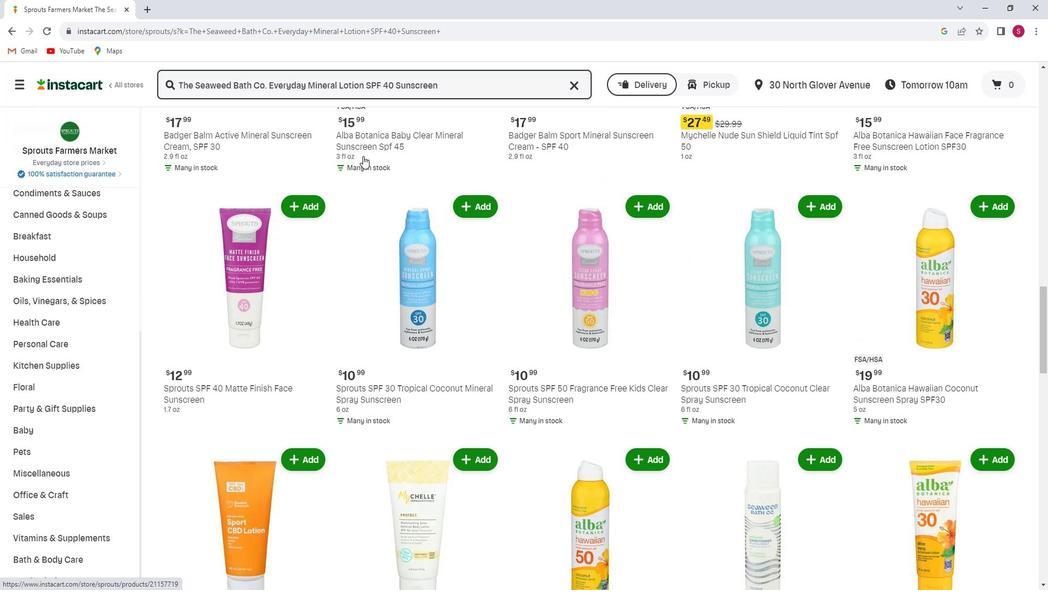 
Action: Mouse scrolled (375, 161) with delta (0, 0)
Screenshot: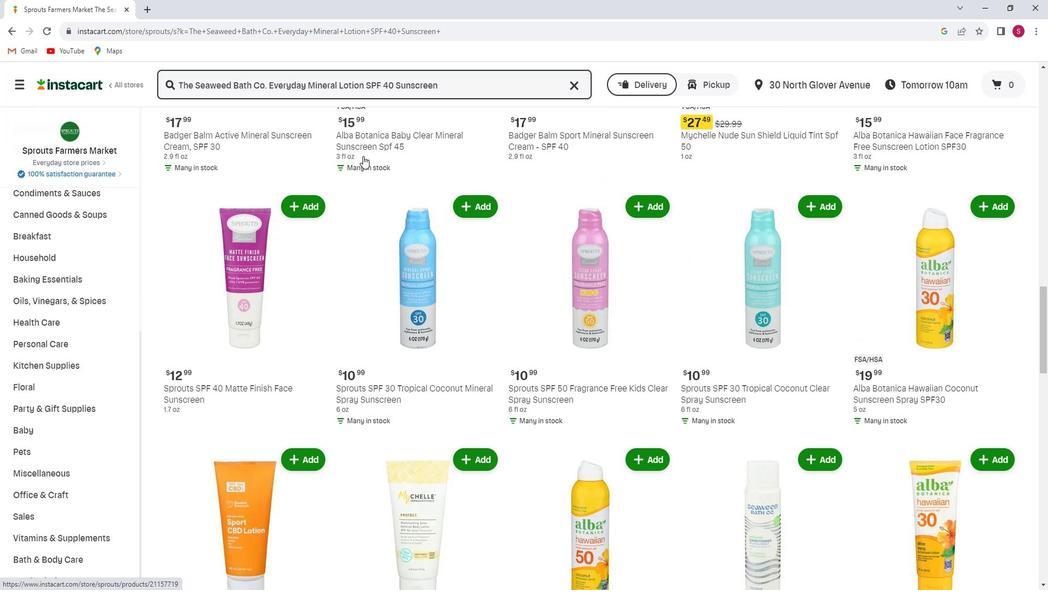 
Action: Mouse scrolled (375, 161) with delta (0, 0)
Screenshot: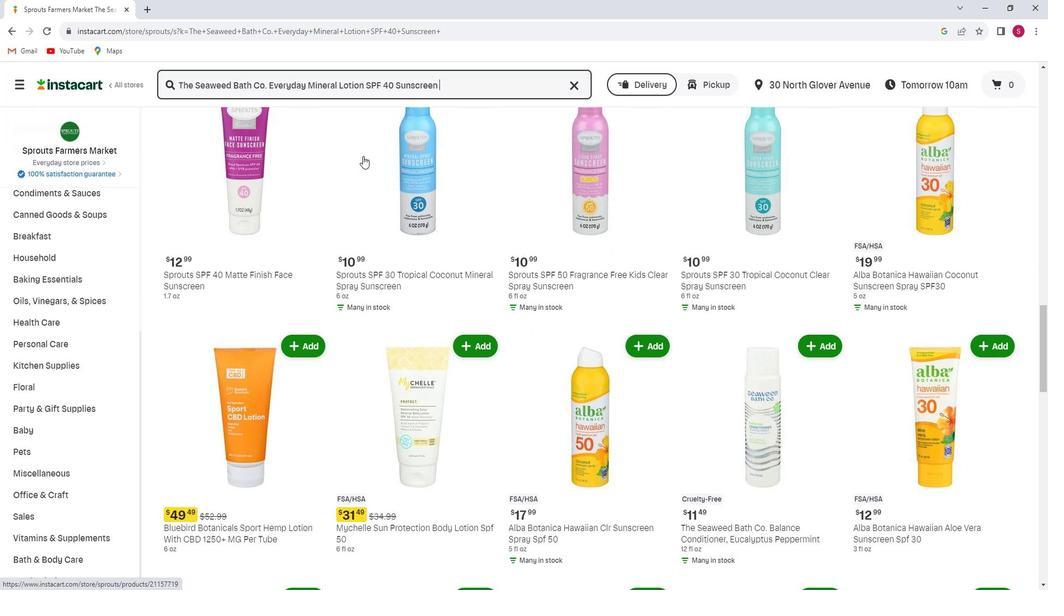 
Action: Mouse scrolled (375, 161) with delta (0, 0)
Screenshot: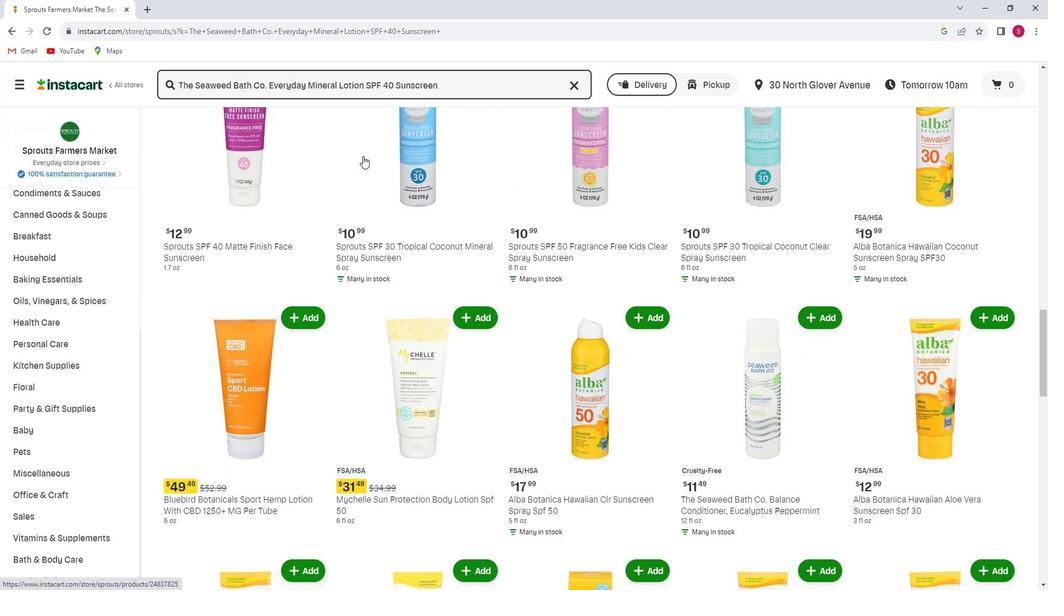 
Action: Mouse scrolled (375, 161) with delta (0, 0)
Screenshot: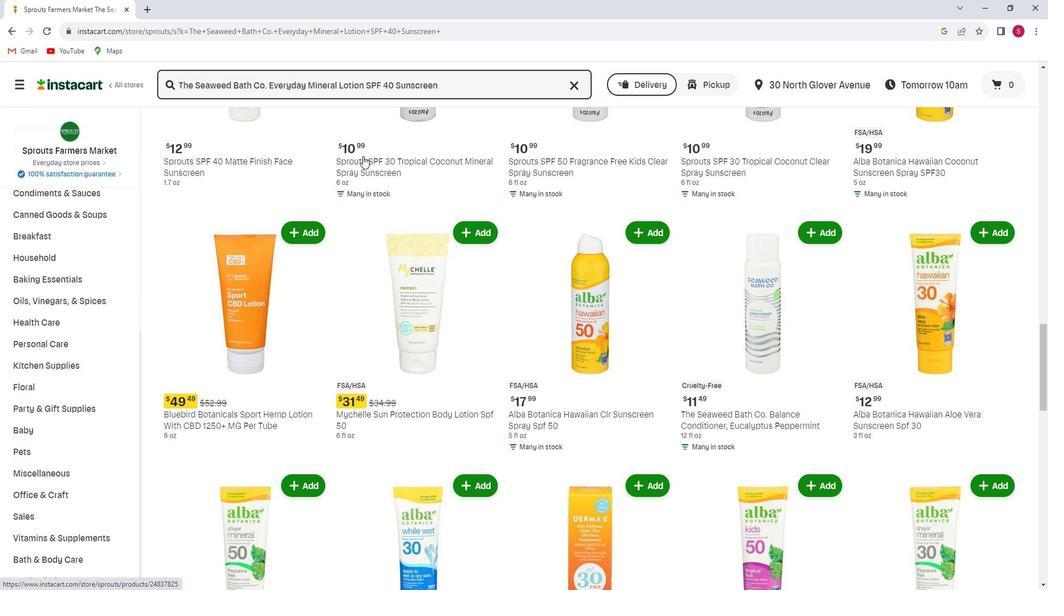 
Action: Mouse scrolled (375, 161) with delta (0, 0)
Screenshot: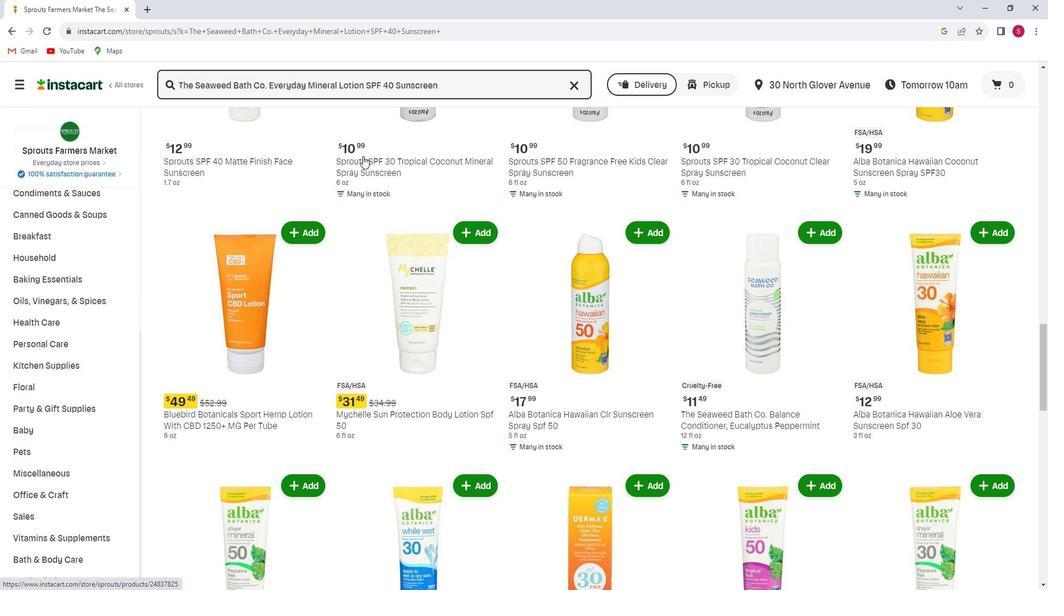 
Action: Mouse scrolled (375, 161) with delta (0, 0)
Screenshot: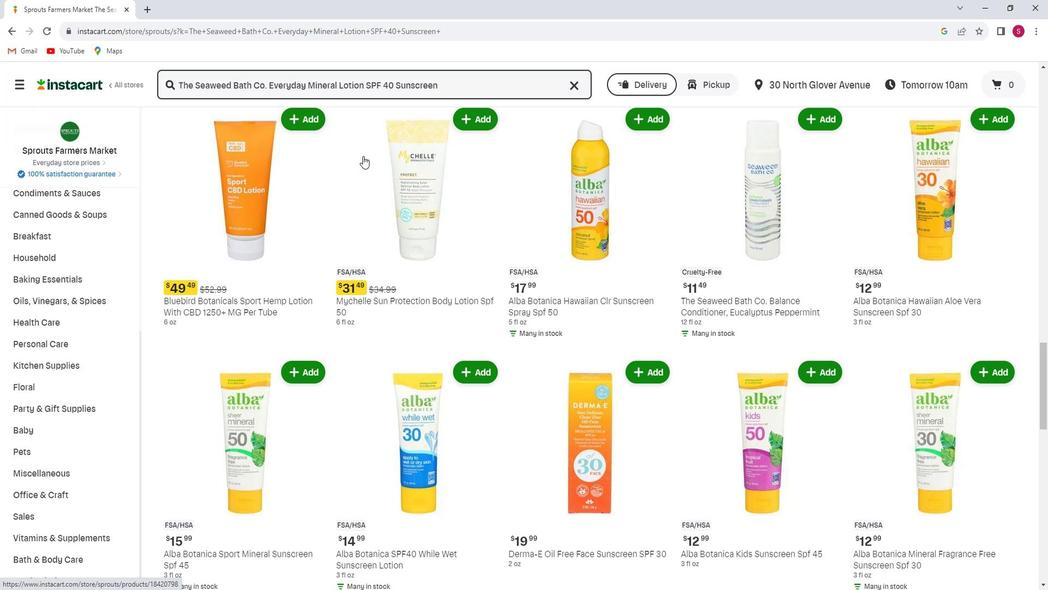 
Action: Mouse scrolled (375, 161) with delta (0, 0)
Screenshot: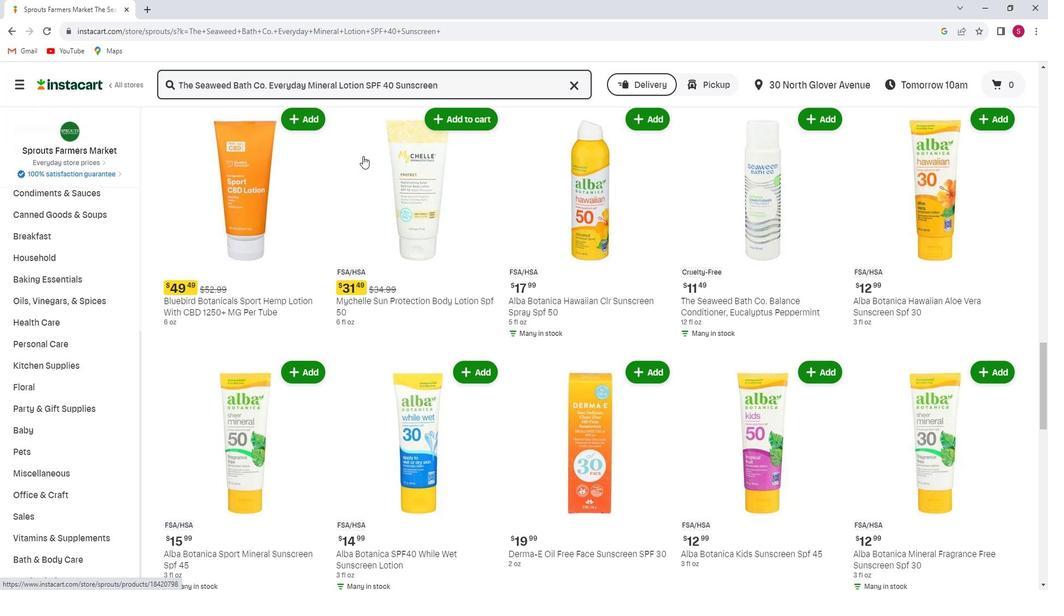 
Action: Mouse scrolled (375, 161) with delta (0, 0)
Screenshot: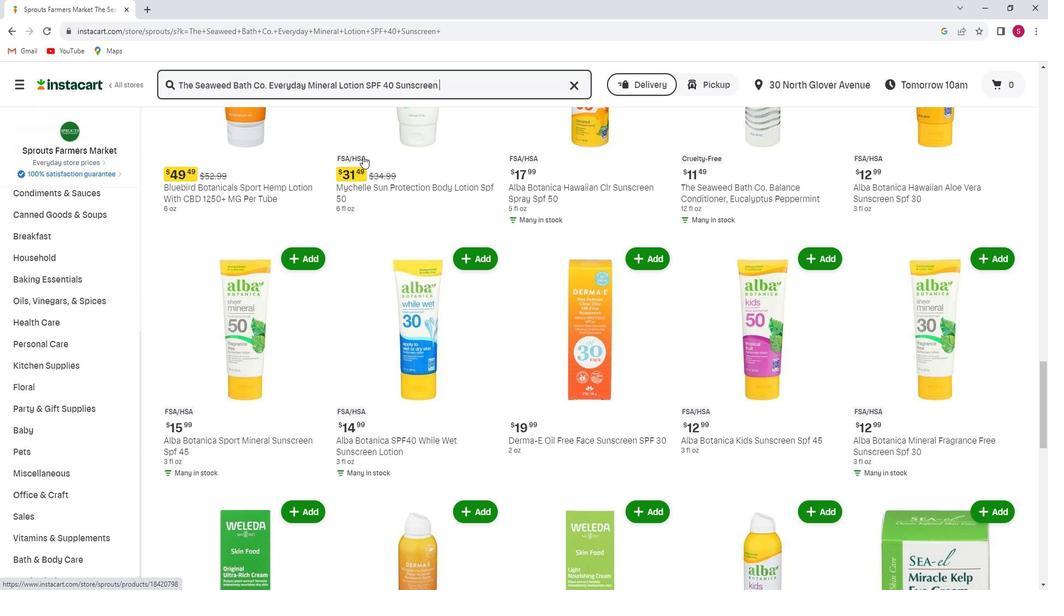 
Action: Mouse scrolled (375, 161) with delta (0, 0)
Screenshot: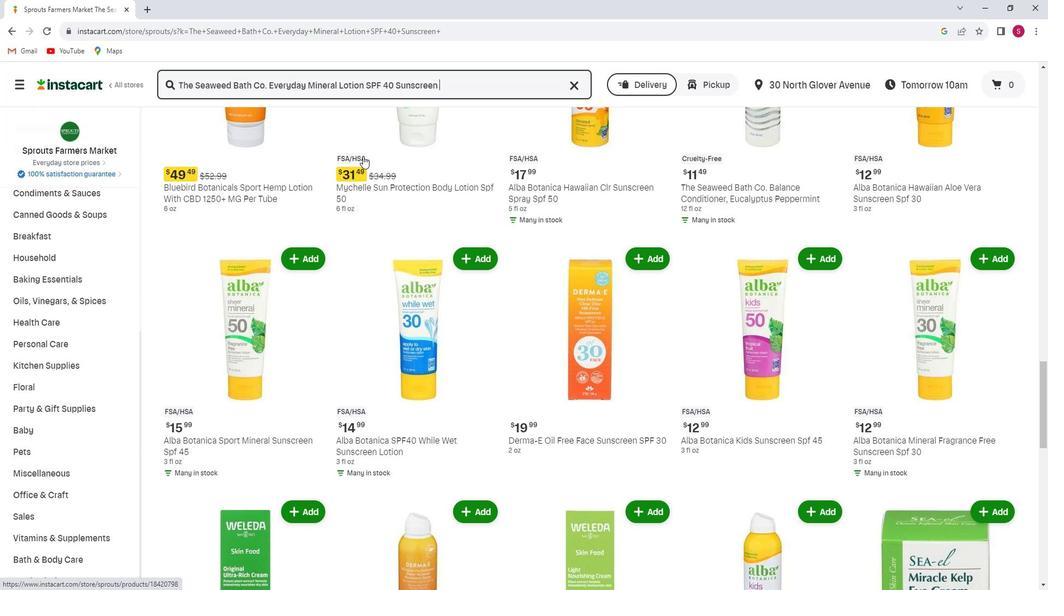 
Action: Mouse scrolled (375, 161) with delta (0, 0)
Screenshot: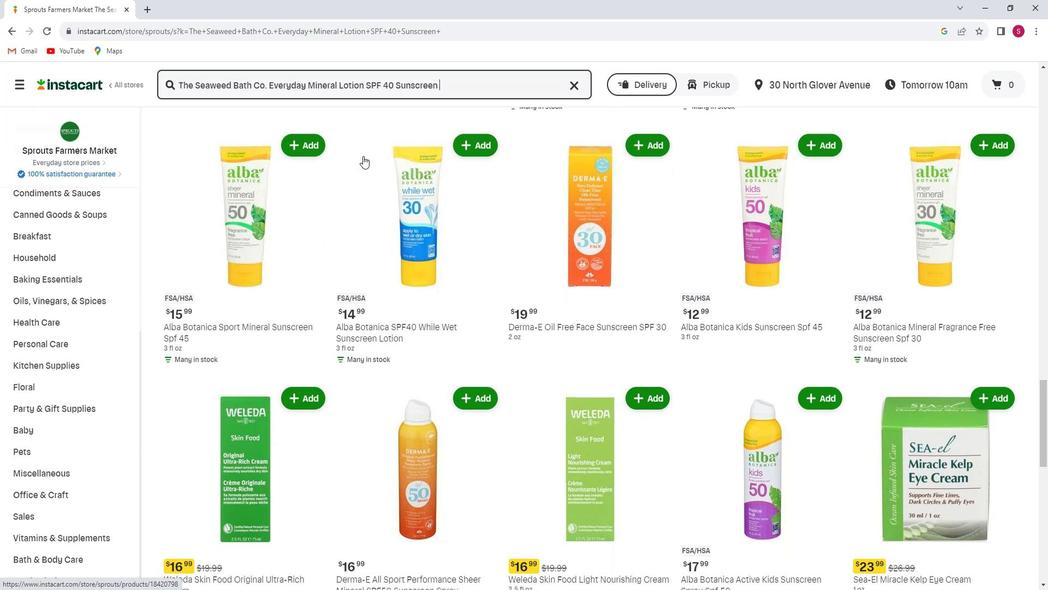 
Action: Mouse scrolled (375, 161) with delta (0, 0)
Screenshot: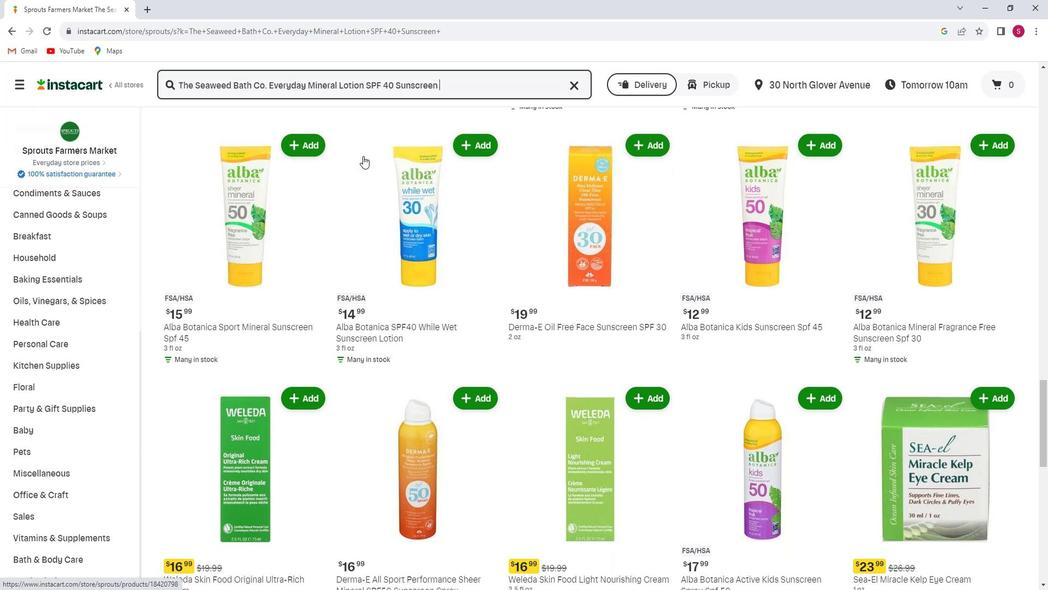 
Action: Mouse scrolled (375, 161) with delta (0, 0)
Screenshot: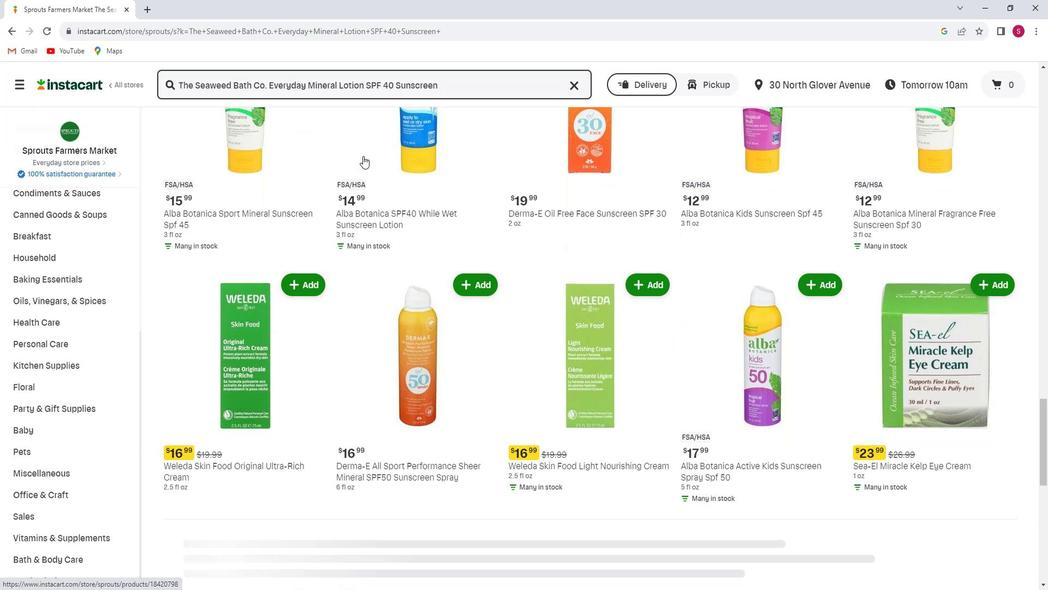 
Action: Mouse scrolled (375, 161) with delta (0, 0)
Screenshot: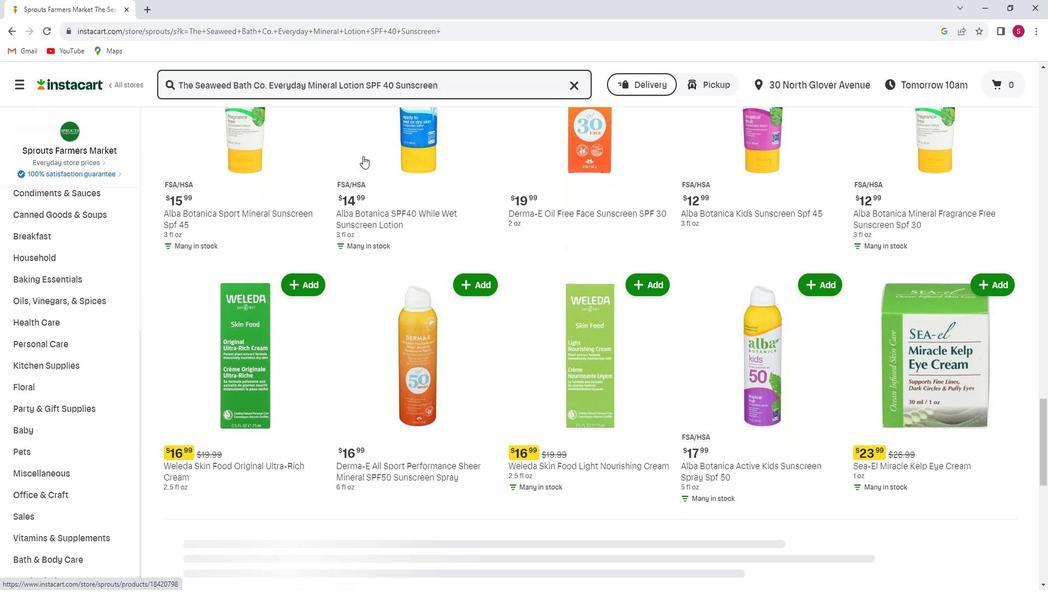 
Action: Mouse scrolled (375, 161) with delta (0, 0)
Screenshot: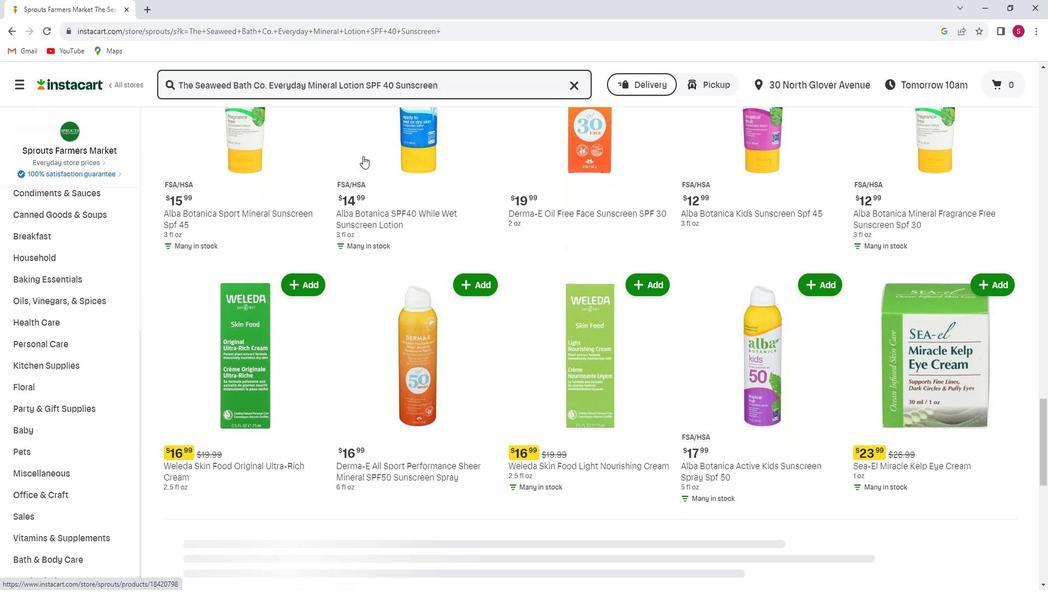 
Action: Mouse scrolled (375, 161) with delta (0, 0)
Screenshot: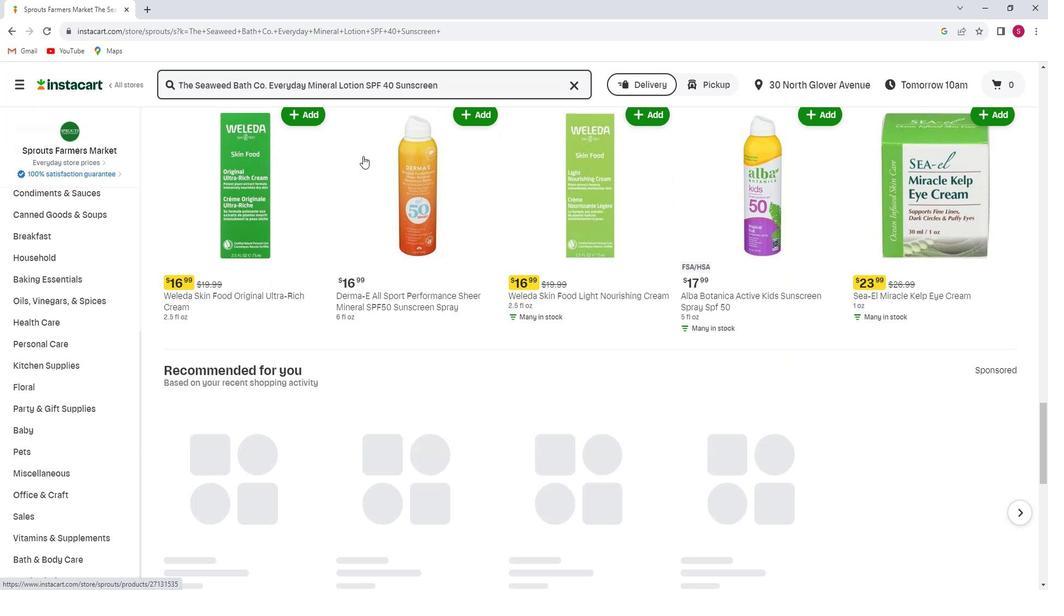 
Action: Mouse scrolled (375, 161) with delta (0, 0)
Screenshot: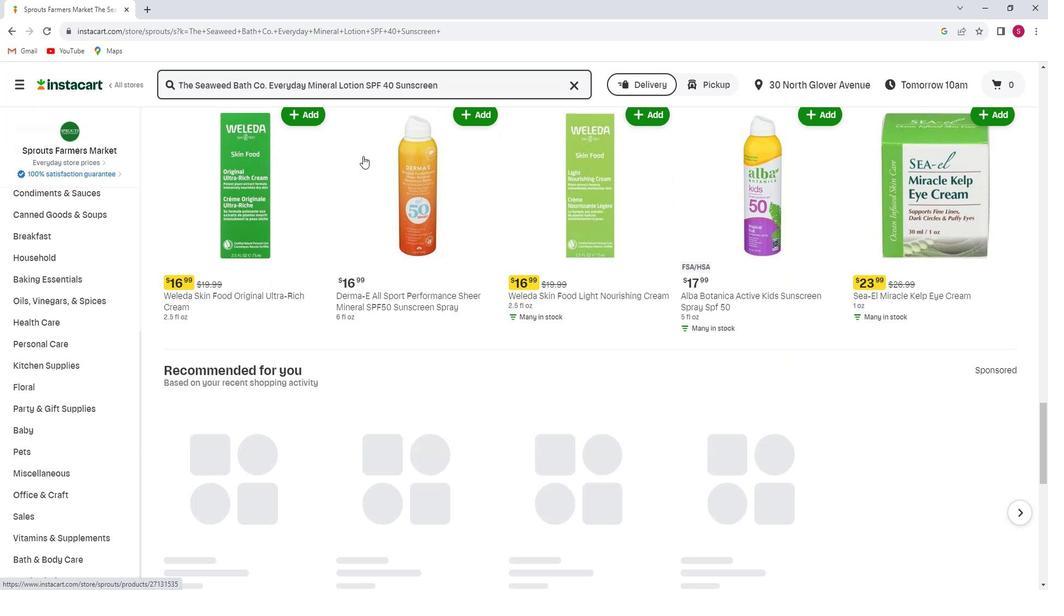 
Action: Mouse scrolled (375, 161) with delta (0, 0)
Screenshot: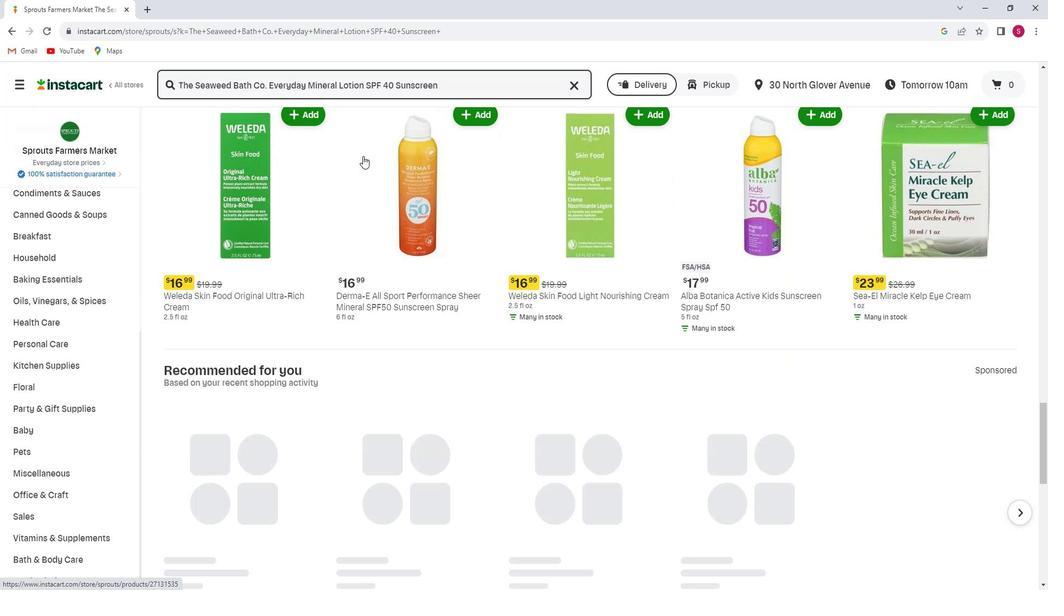 
Action: Mouse scrolled (375, 161) with delta (0, 0)
Screenshot: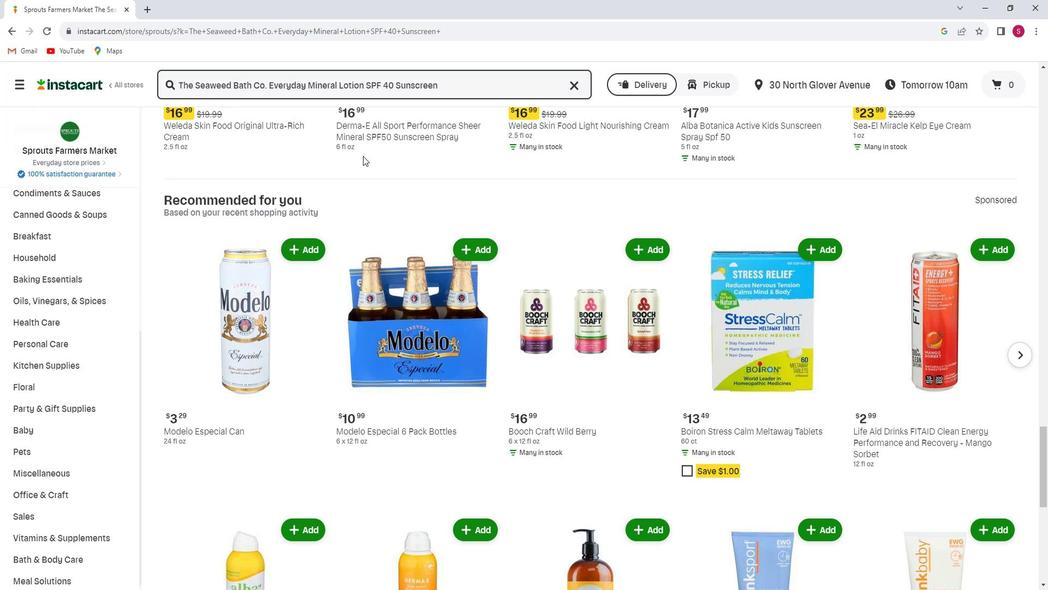 
Action: Mouse scrolled (375, 161) with delta (0, 0)
Screenshot: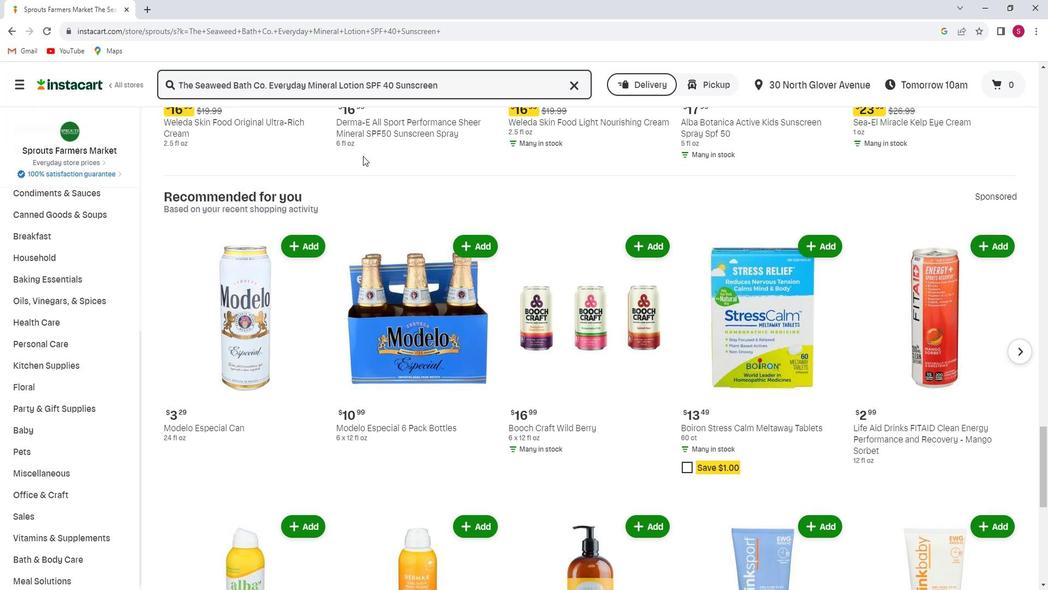 
Action: Mouse scrolled (375, 161) with delta (0, 0)
Screenshot: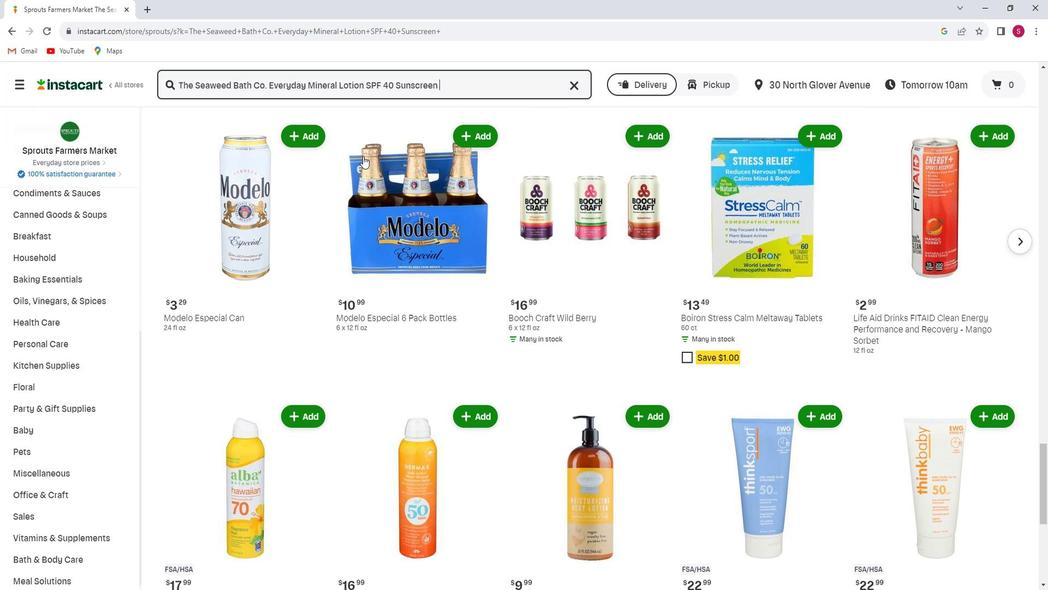 
Action: Mouse scrolled (375, 161) with delta (0, 0)
Screenshot: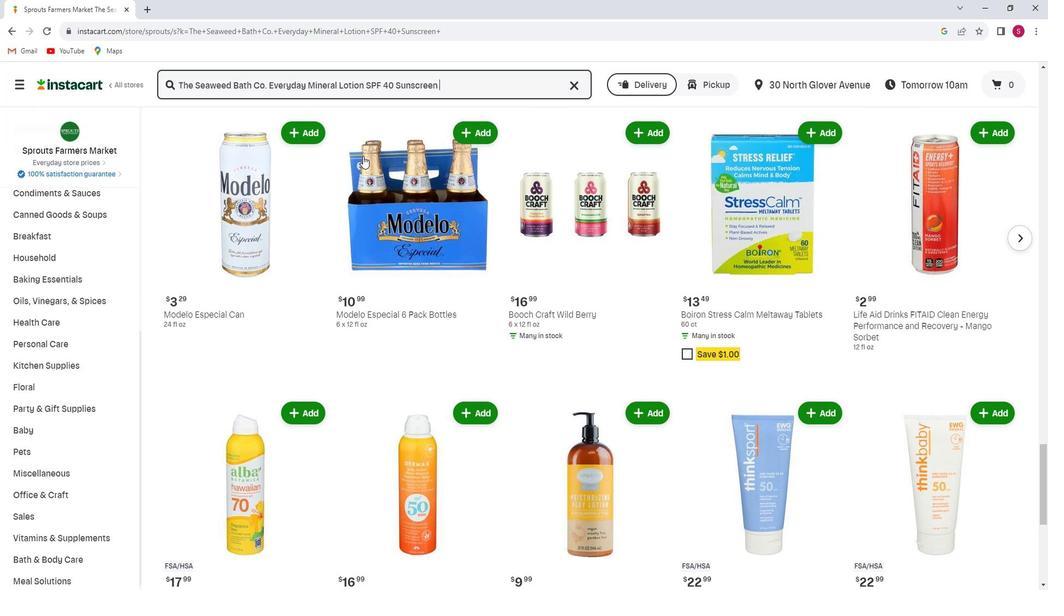 
Action: Mouse scrolled (375, 161) with delta (0, 0)
Screenshot: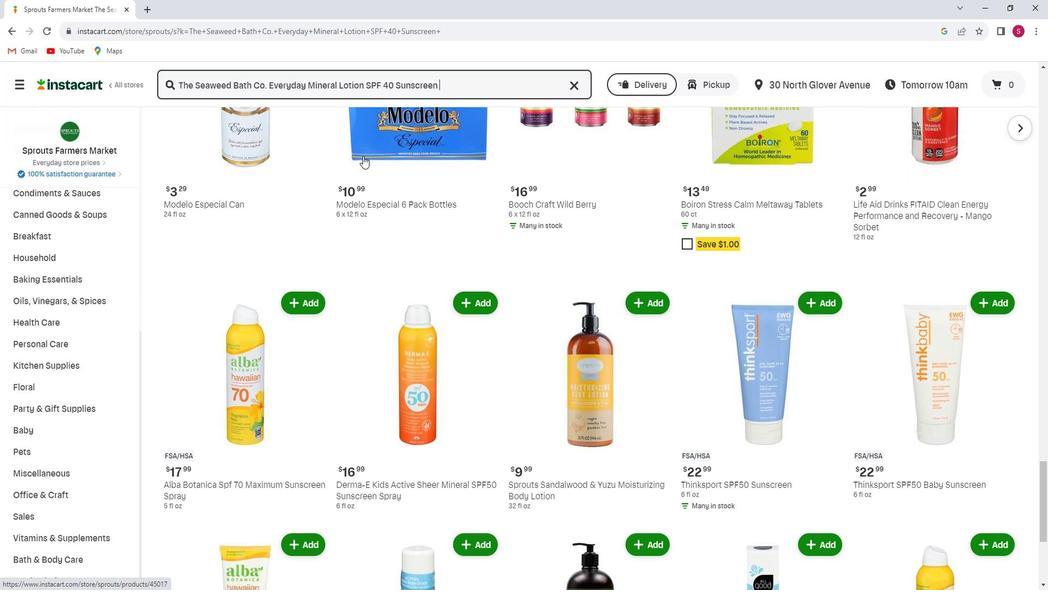 
Action: Mouse scrolled (375, 161) with delta (0, 0)
Screenshot: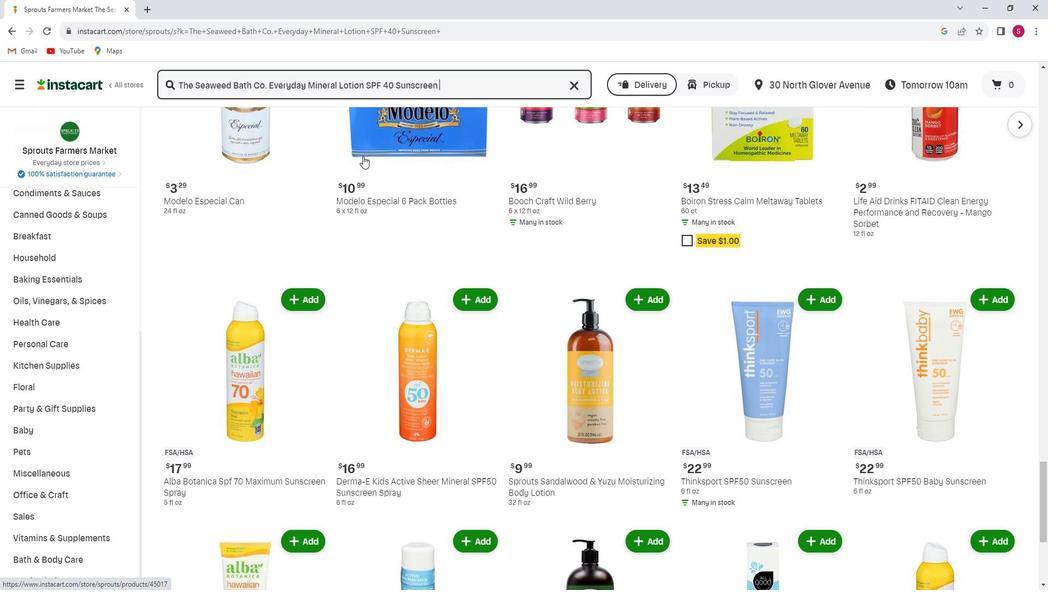 
Action: Mouse scrolled (375, 161) with delta (0, 0)
Screenshot: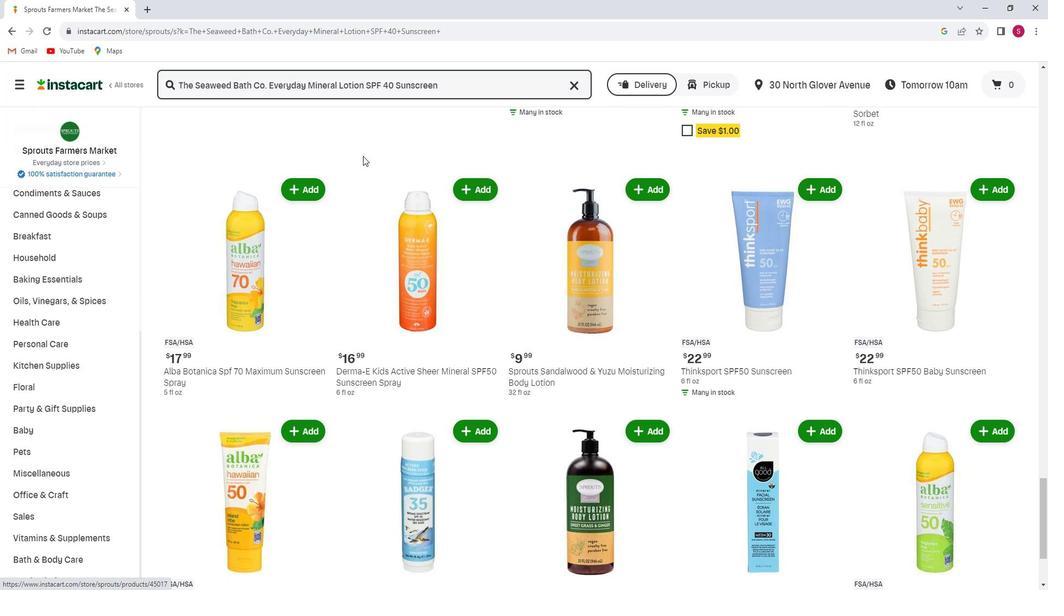 
Action: Mouse scrolled (375, 161) with delta (0, 0)
Screenshot: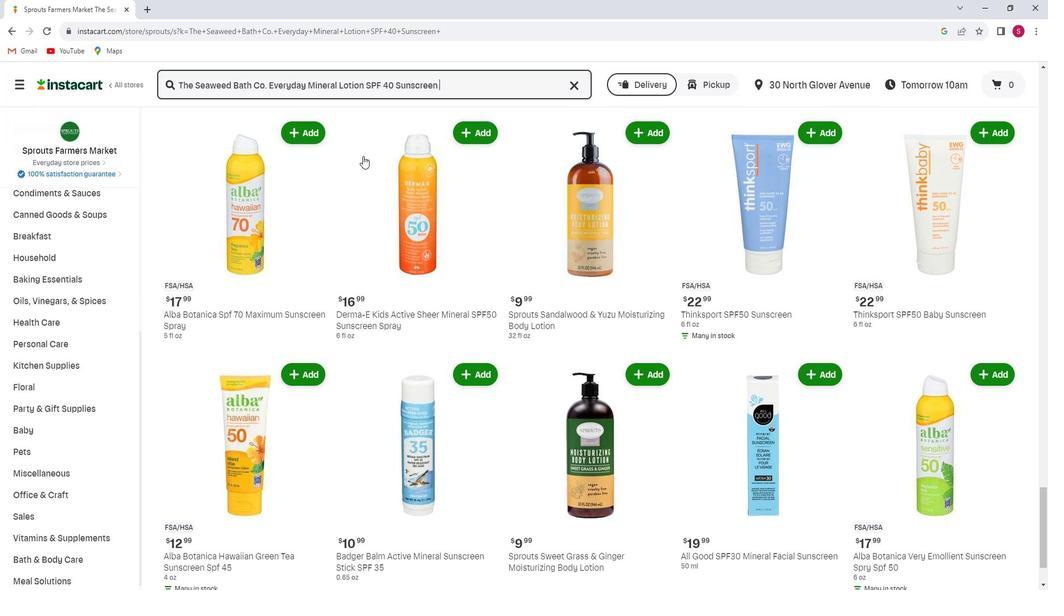 
Action: Mouse scrolled (375, 161) with delta (0, 0)
Screenshot: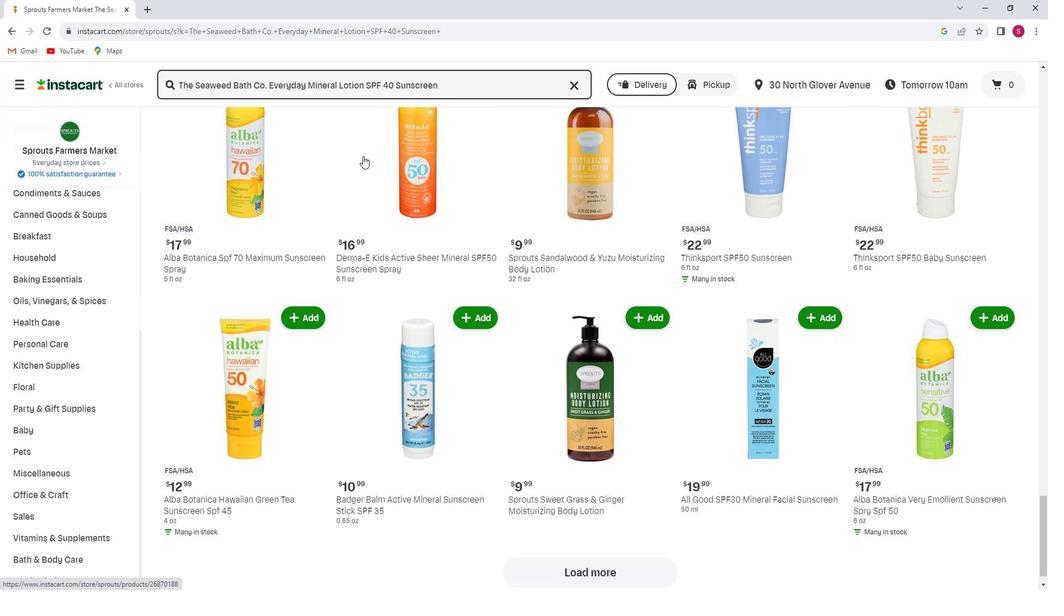 
Action: Mouse scrolled (375, 161) with delta (0, 0)
Screenshot: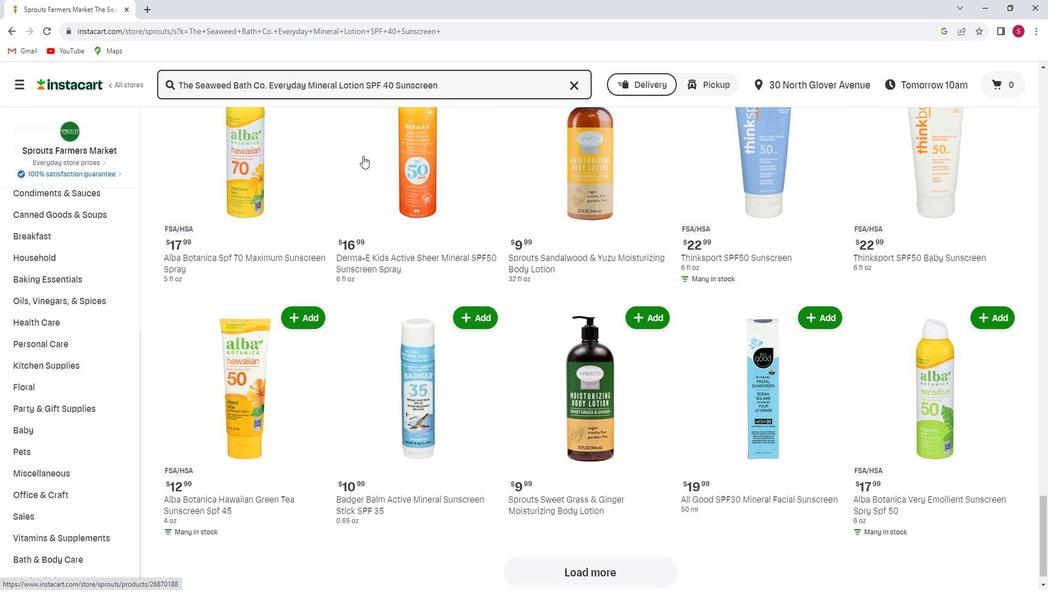 
Action: Mouse scrolled (375, 161) with delta (0, 0)
Screenshot: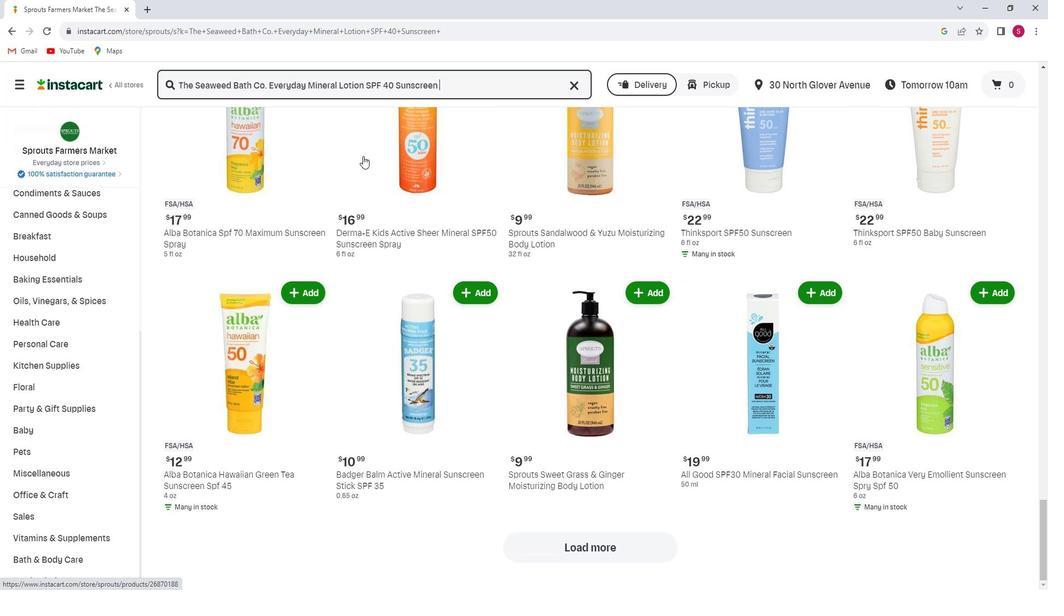 
Action: Mouse scrolled (375, 161) with delta (0, 0)
Screenshot: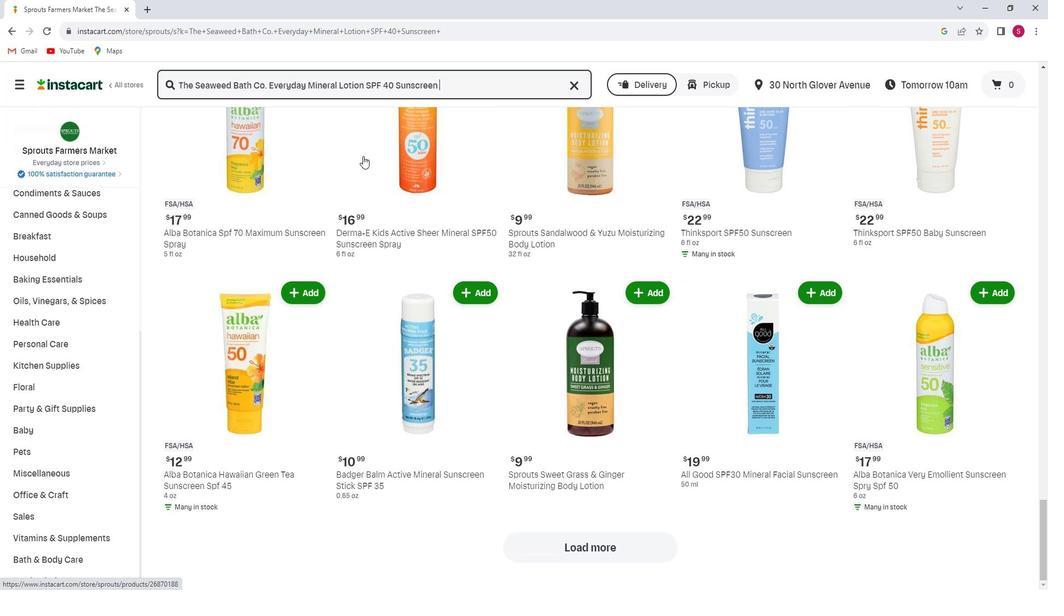 
Action: Mouse scrolled (375, 161) with delta (0, 0)
Screenshot: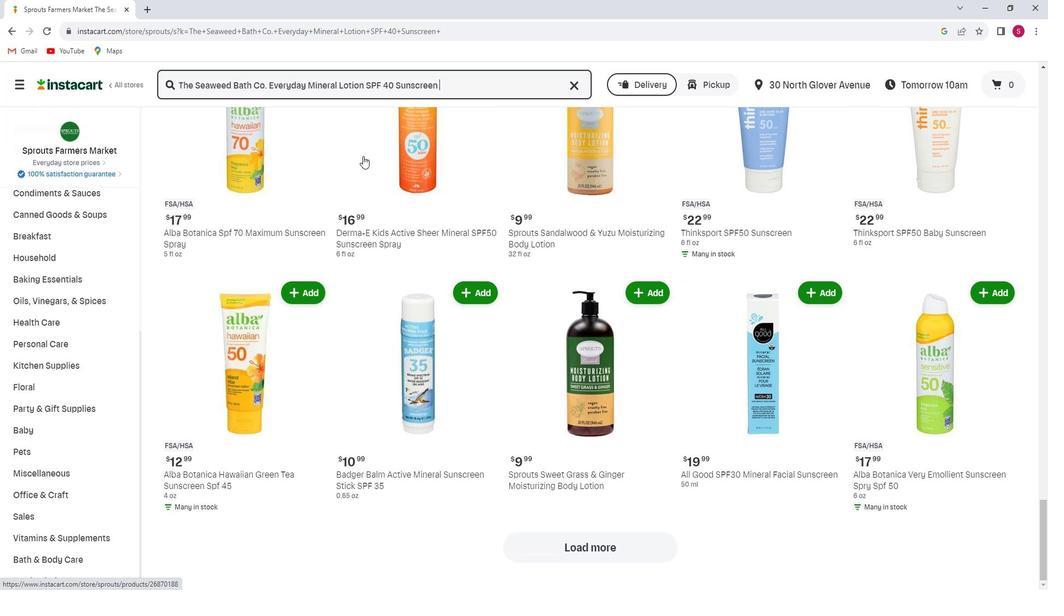 
